 Task: Open Card Lecture Review in Board Product Market Analysis to Workspace Business Process Automation and add a team member Softage.2@softage.net, a label Red, a checklist Linguistics, an attachment from your onedrive, a color Red and finally, add a card description 'Research and apply for relevant industry awards' and a comment 'This task requires us to stay focused on the end goal and not get sidetracked by distractions.'. Add a start date 'Jan 02, 1900' with a due date 'Jan 09, 1900'
Action: Mouse moved to (62, 333)
Screenshot: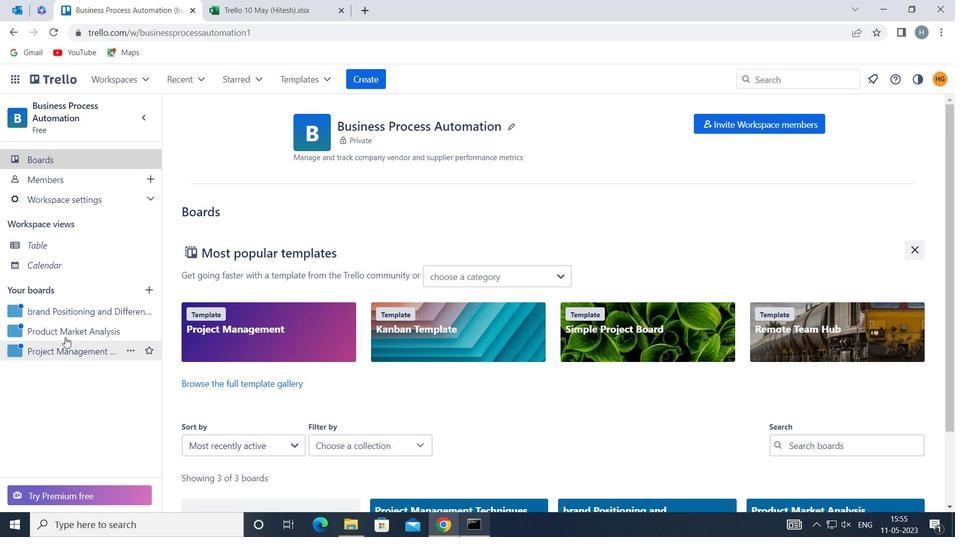 
Action: Mouse pressed left at (62, 333)
Screenshot: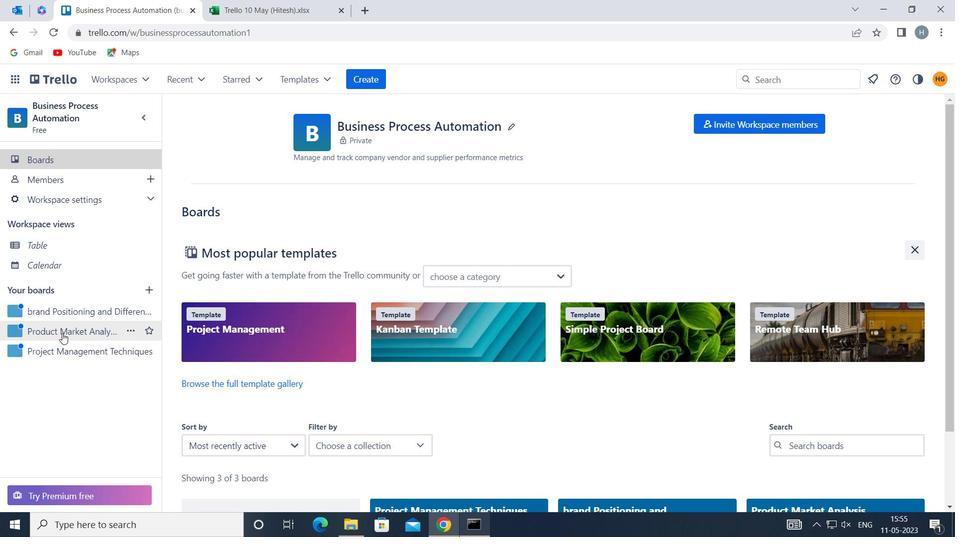 
Action: Mouse moved to (286, 175)
Screenshot: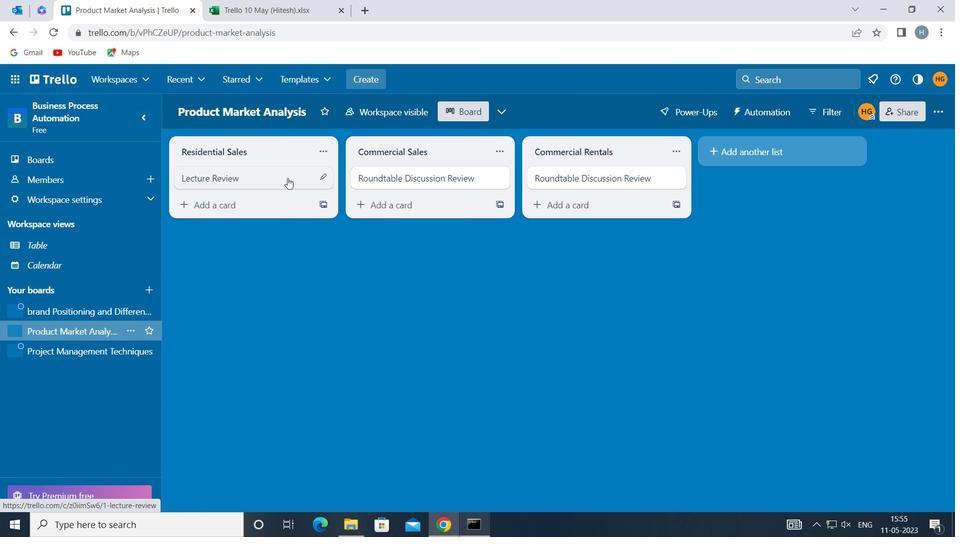 
Action: Mouse pressed left at (286, 175)
Screenshot: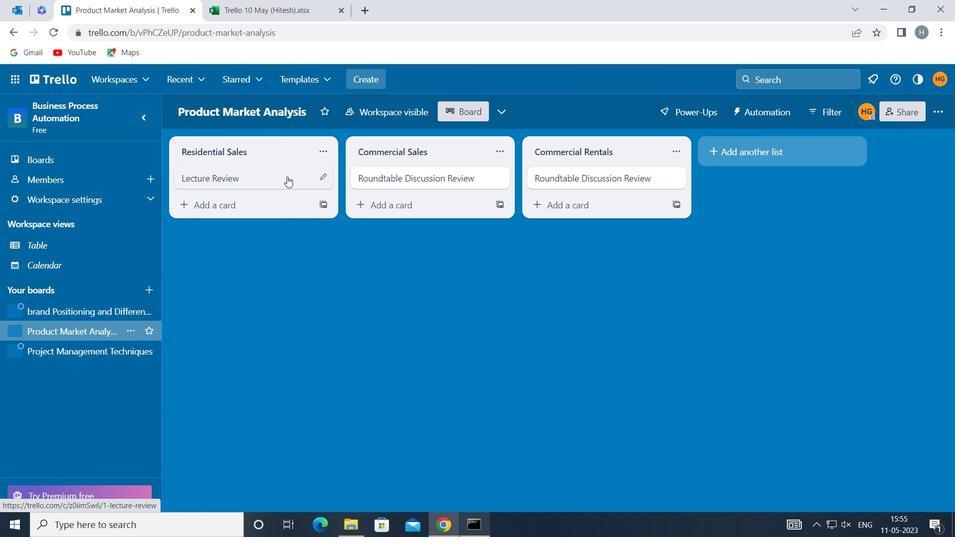 
Action: Mouse moved to (650, 175)
Screenshot: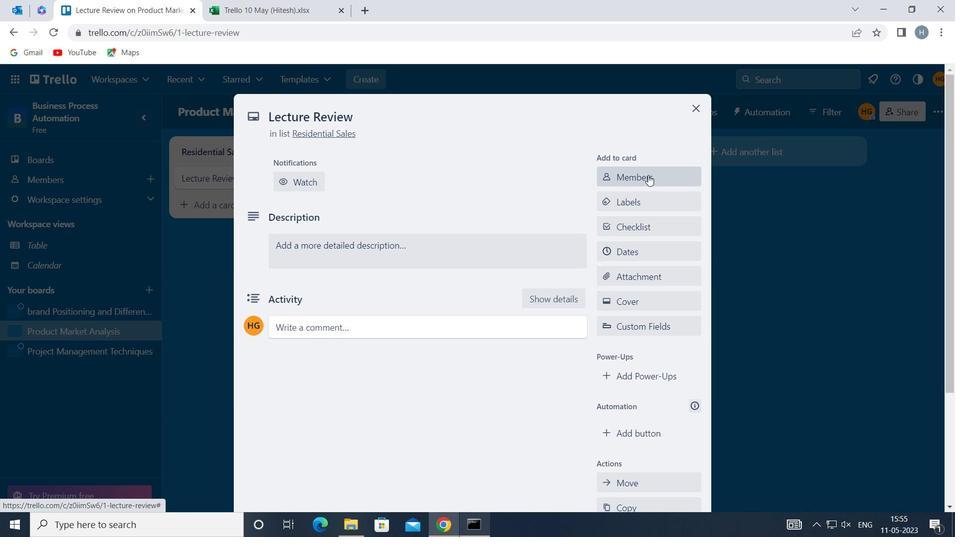 
Action: Mouse pressed left at (650, 175)
Screenshot: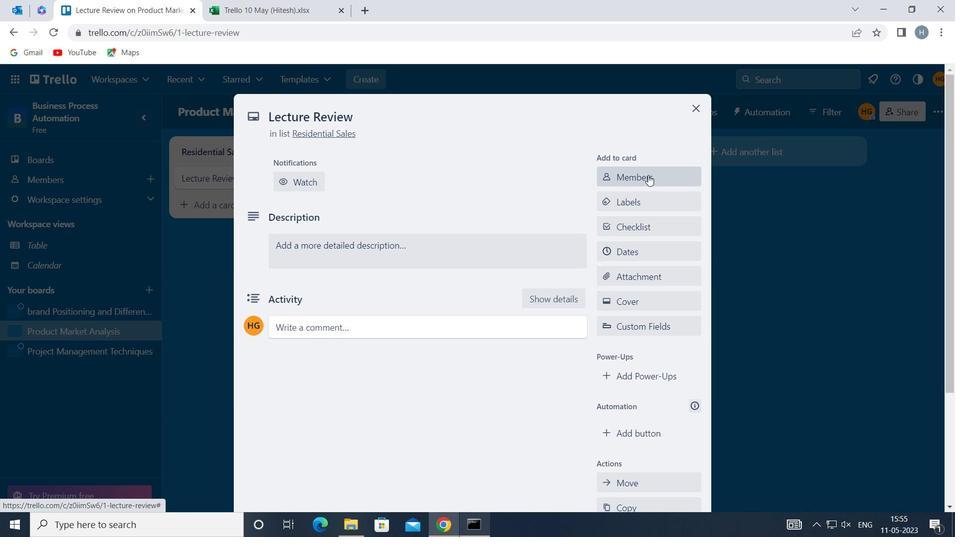 
Action: Mouse moved to (654, 173)
Screenshot: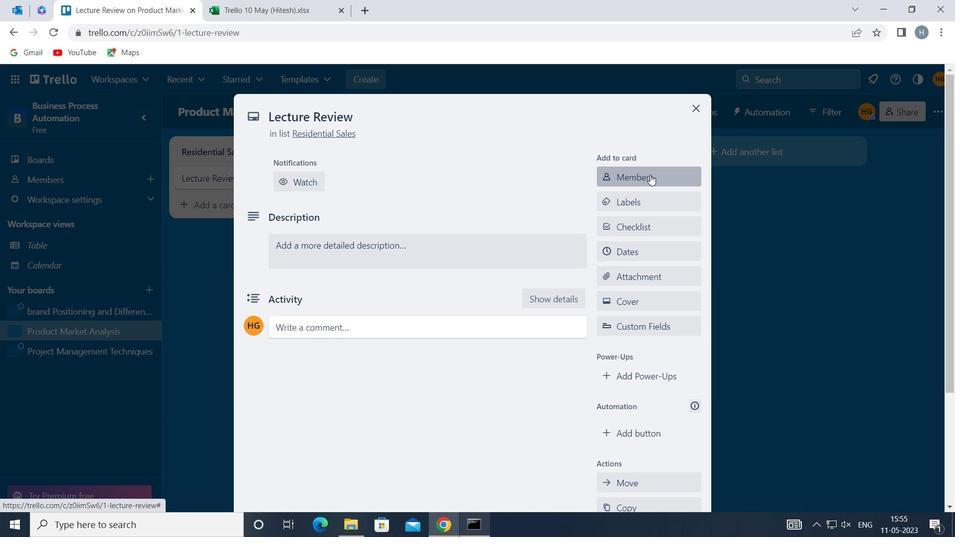
Action: Key pressed softage
Screenshot: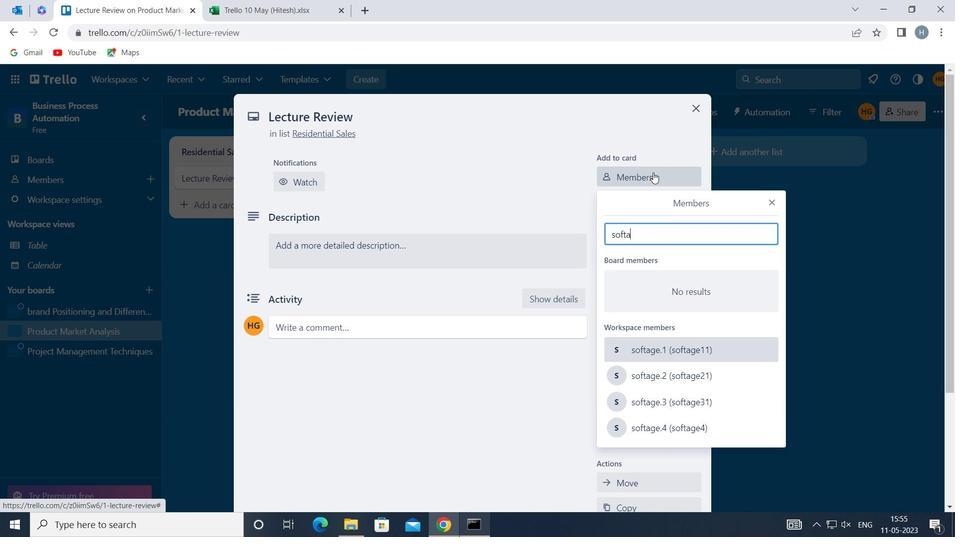 
Action: Mouse moved to (688, 376)
Screenshot: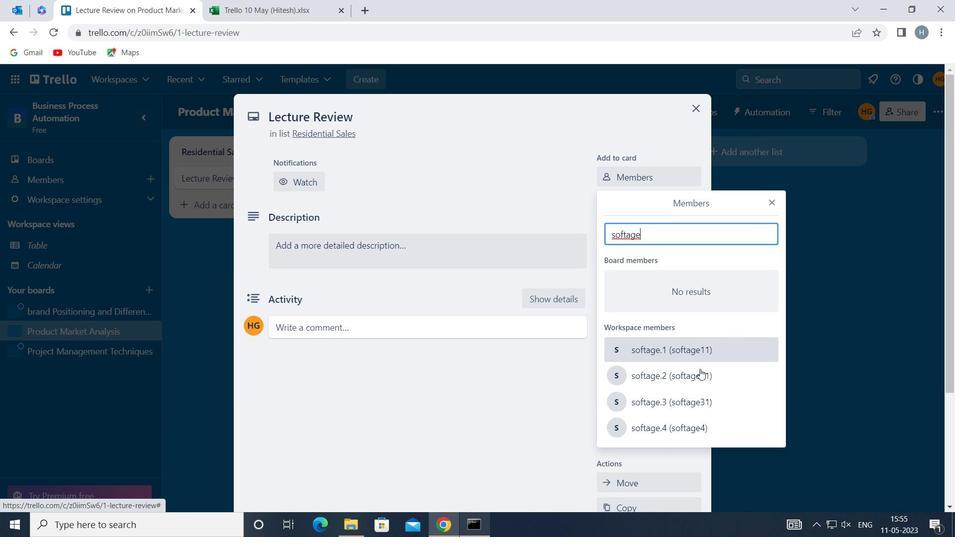
Action: Mouse pressed left at (688, 376)
Screenshot: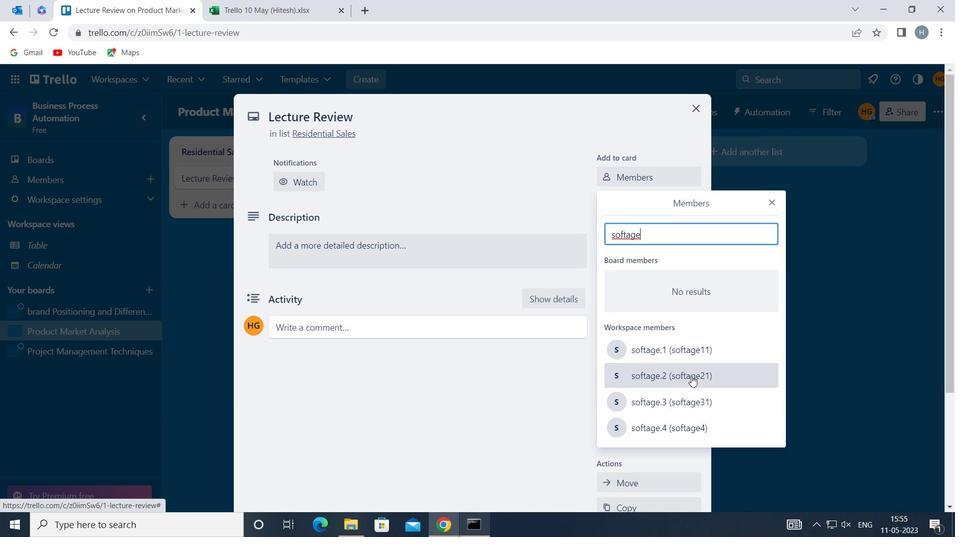 
Action: Mouse moved to (772, 202)
Screenshot: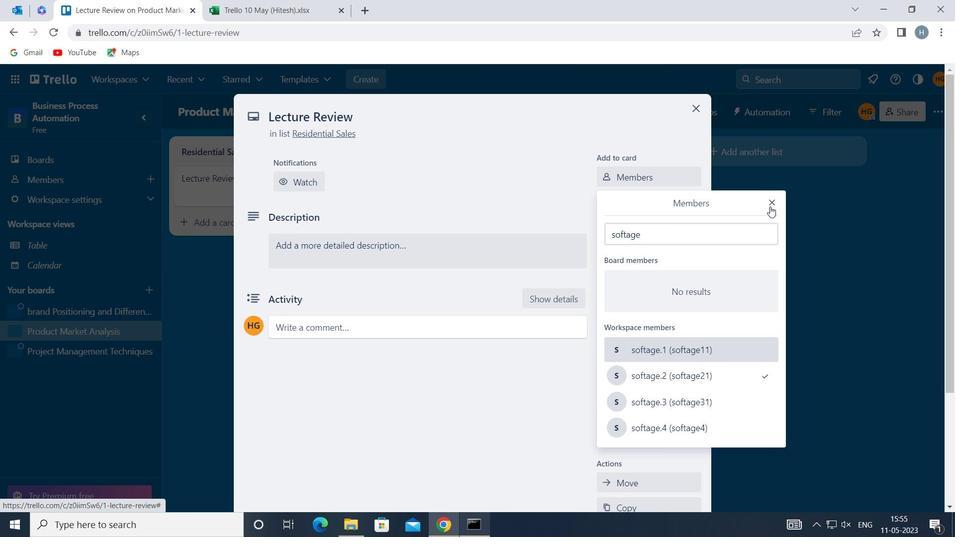
Action: Mouse pressed left at (772, 202)
Screenshot: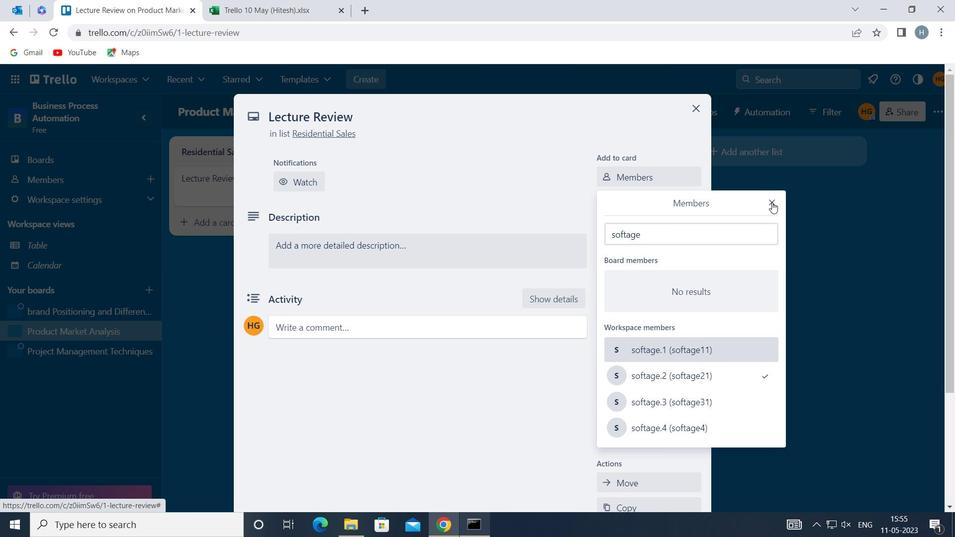 
Action: Mouse moved to (656, 248)
Screenshot: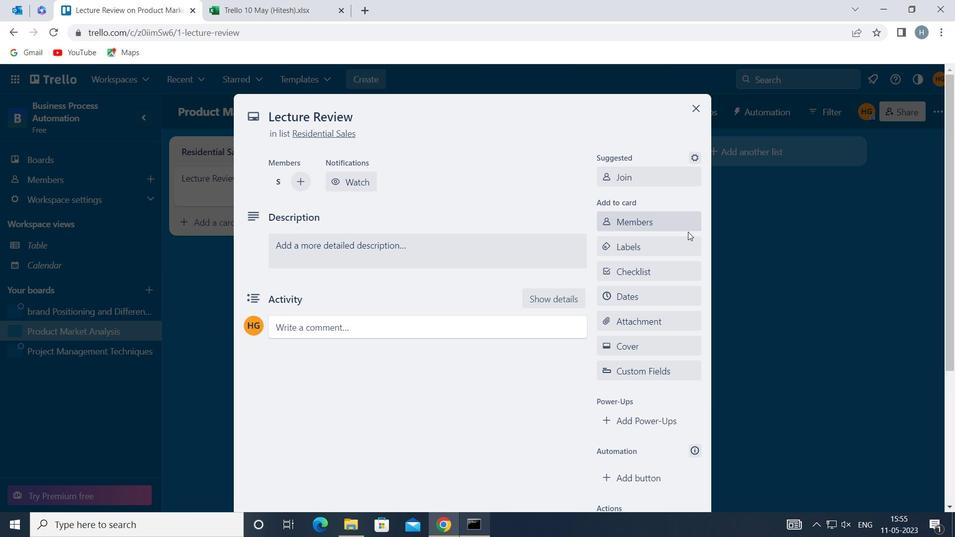 
Action: Mouse pressed left at (656, 248)
Screenshot: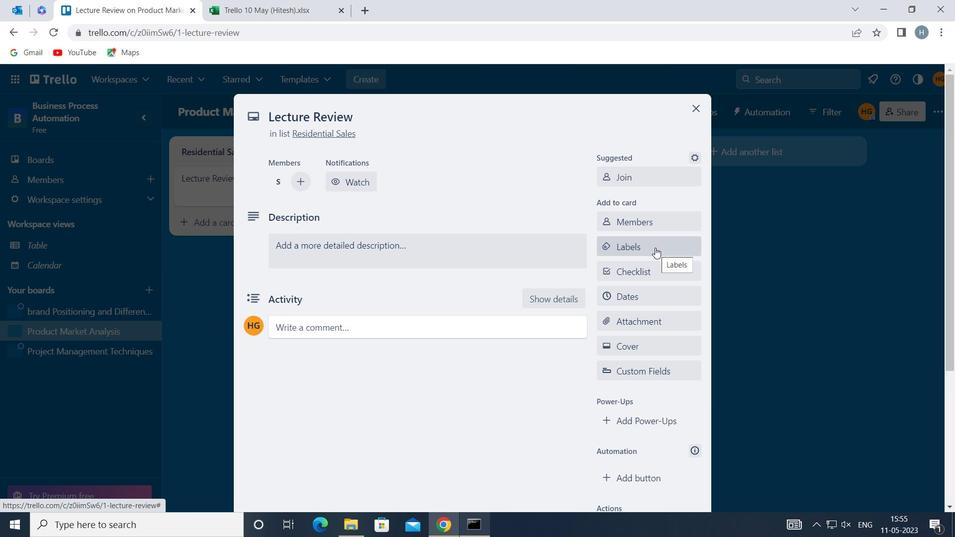 
Action: Mouse pressed left at (656, 248)
Screenshot: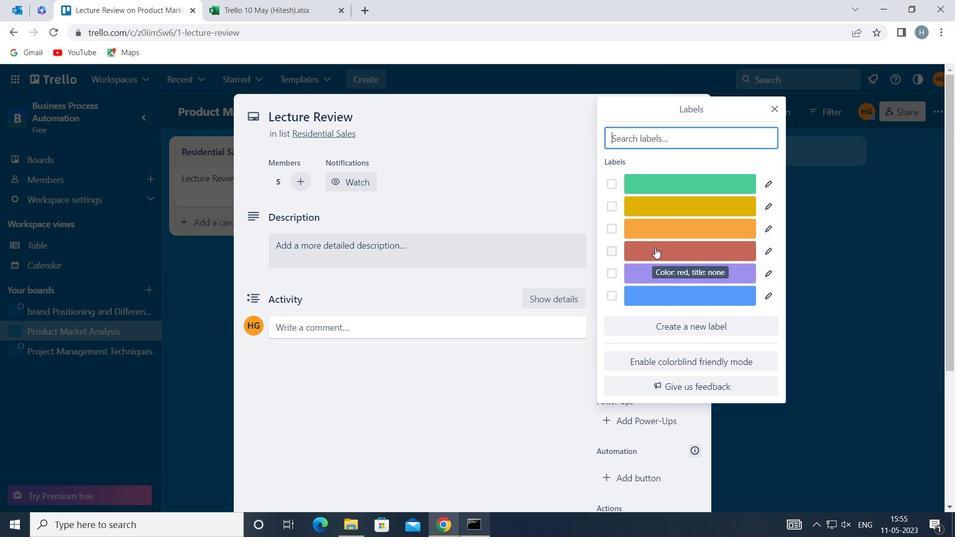 
Action: Mouse moved to (775, 107)
Screenshot: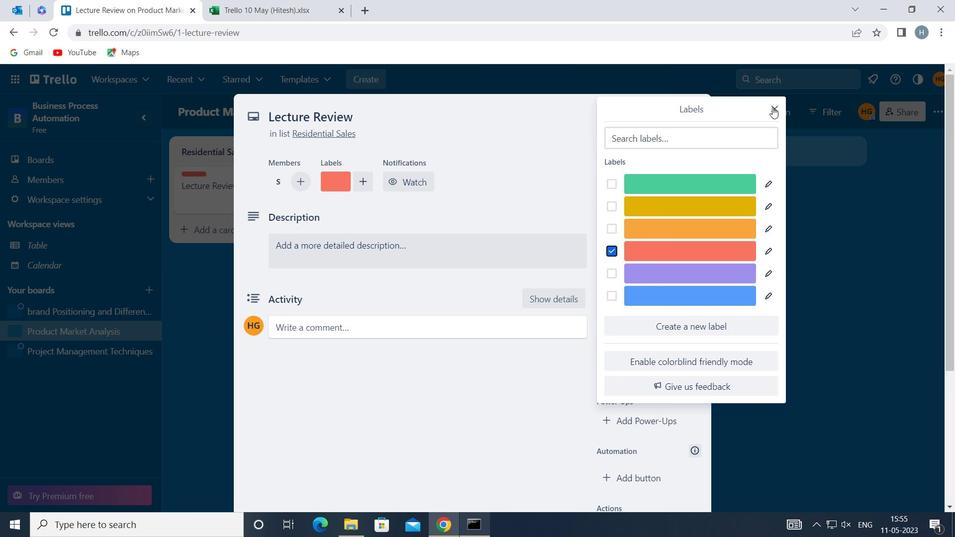 
Action: Mouse pressed left at (775, 107)
Screenshot: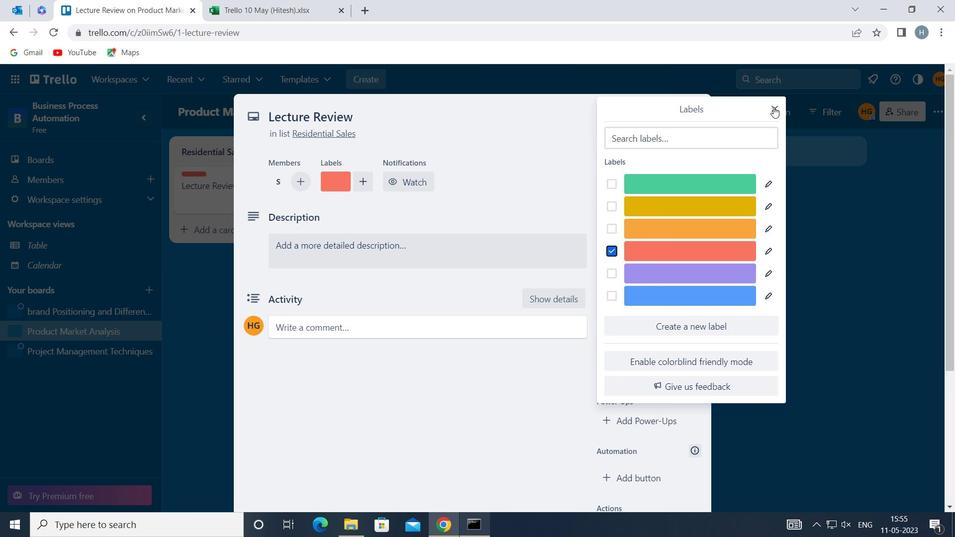 
Action: Mouse moved to (656, 271)
Screenshot: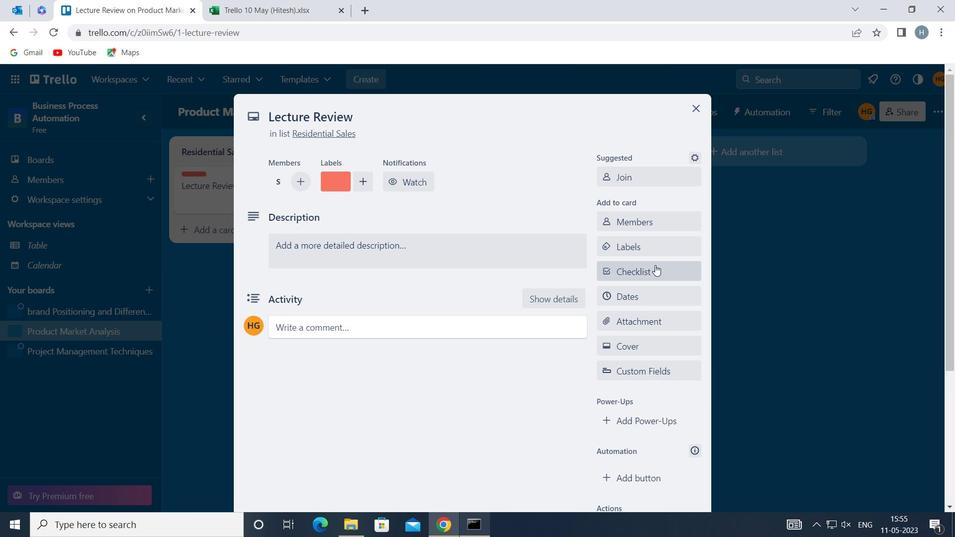 
Action: Mouse pressed left at (656, 271)
Screenshot: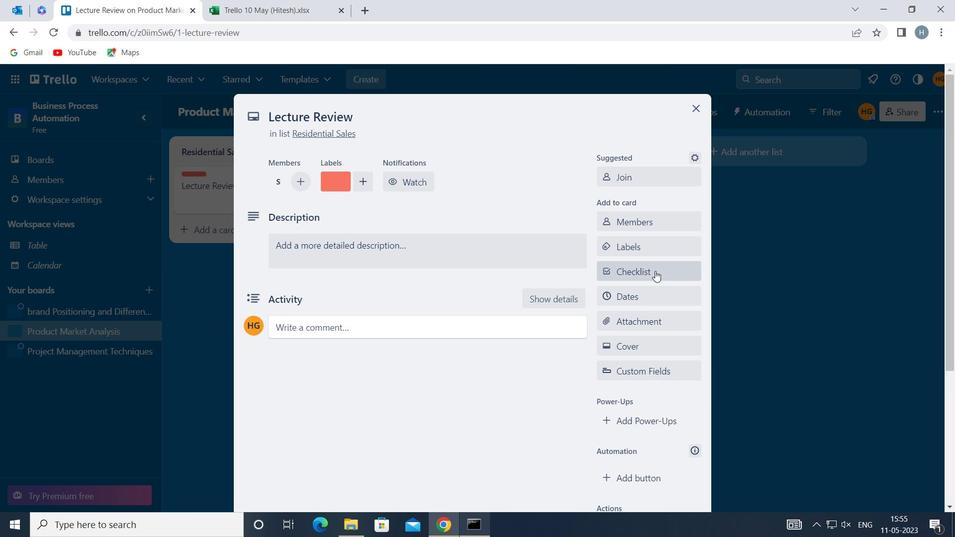 
Action: Mouse moved to (654, 267)
Screenshot: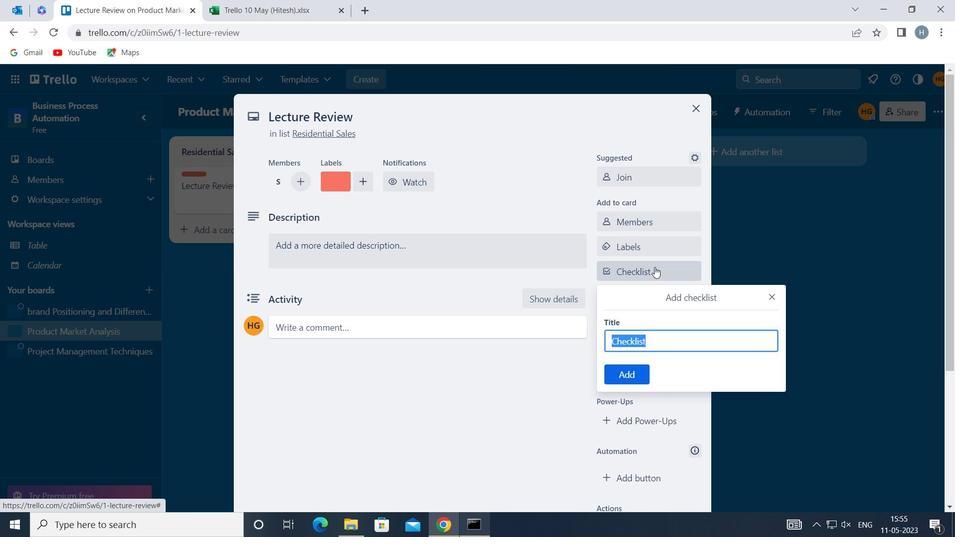 
Action: Key pressed <Key.shift><Key.shift>LINGUISTICS
Screenshot: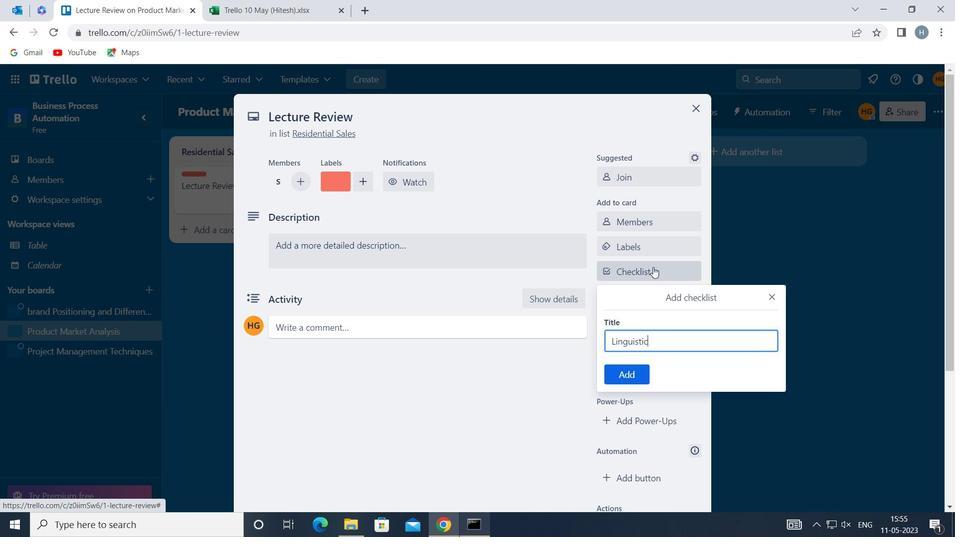
Action: Mouse moved to (621, 373)
Screenshot: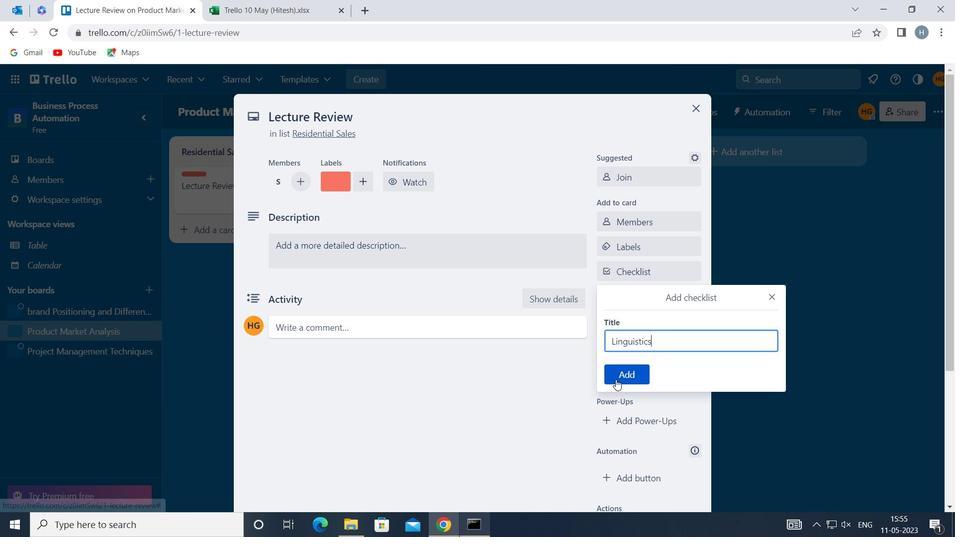 
Action: Mouse pressed left at (621, 373)
Screenshot: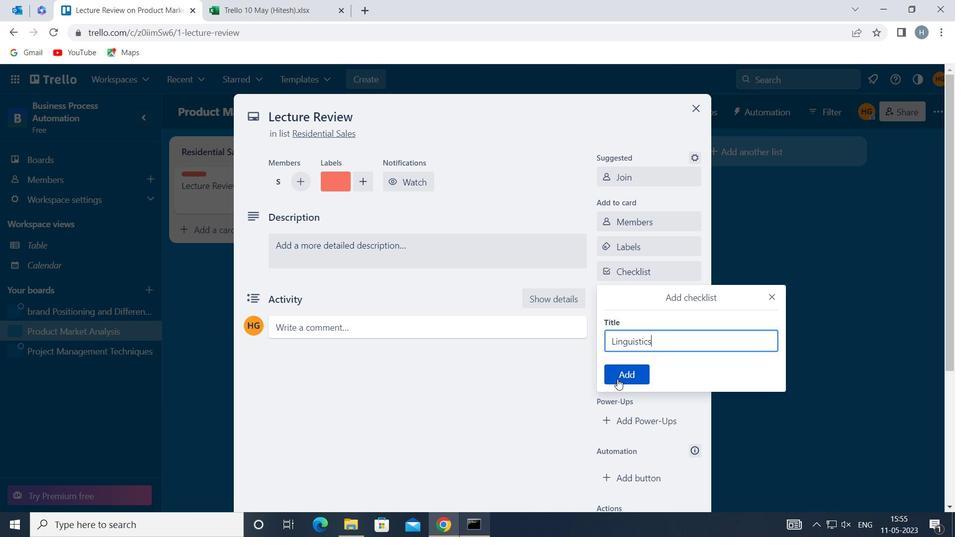
Action: Mouse moved to (657, 316)
Screenshot: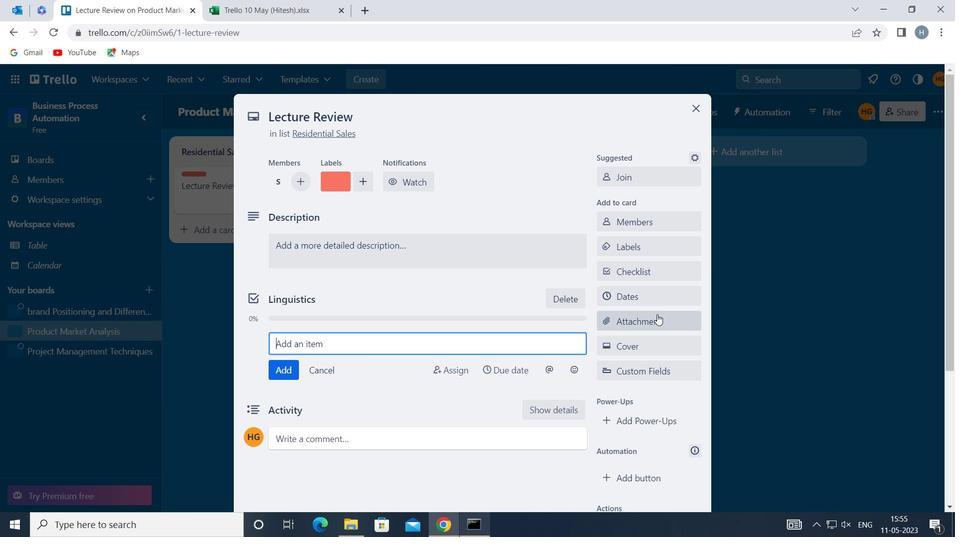 
Action: Mouse pressed left at (657, 316)
Screenshot: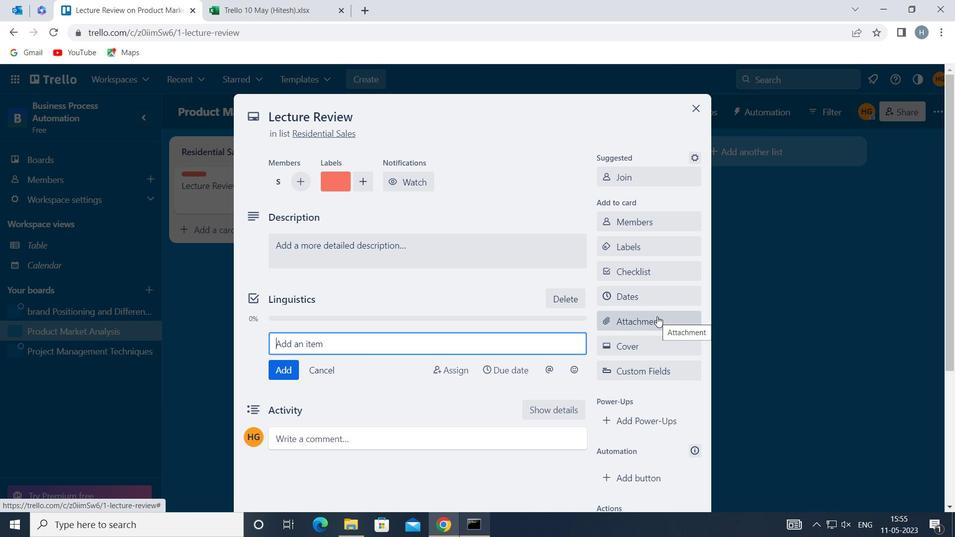 
Action: Mouse moved to (666, 228)
Screenshot: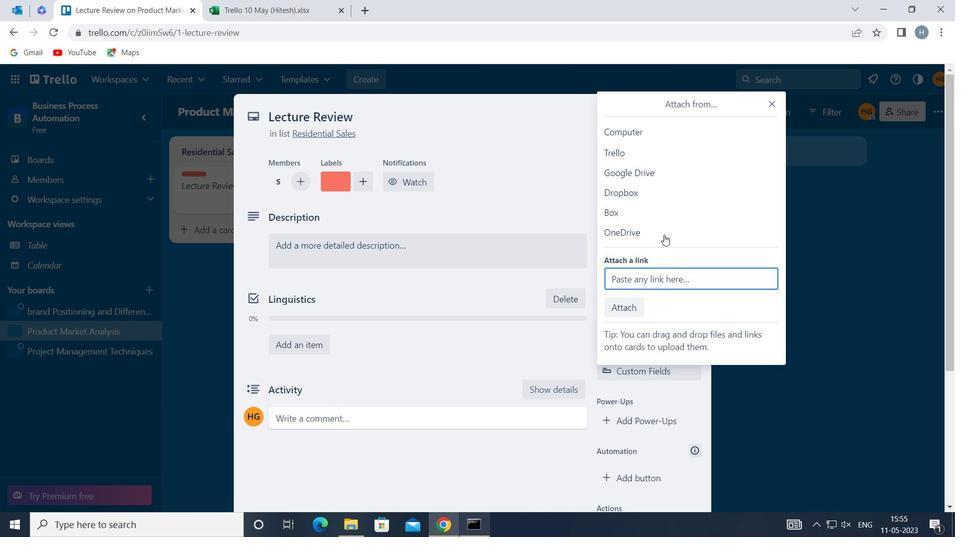 
Action: Mouse pressed left at (666, 228)
Screenshot: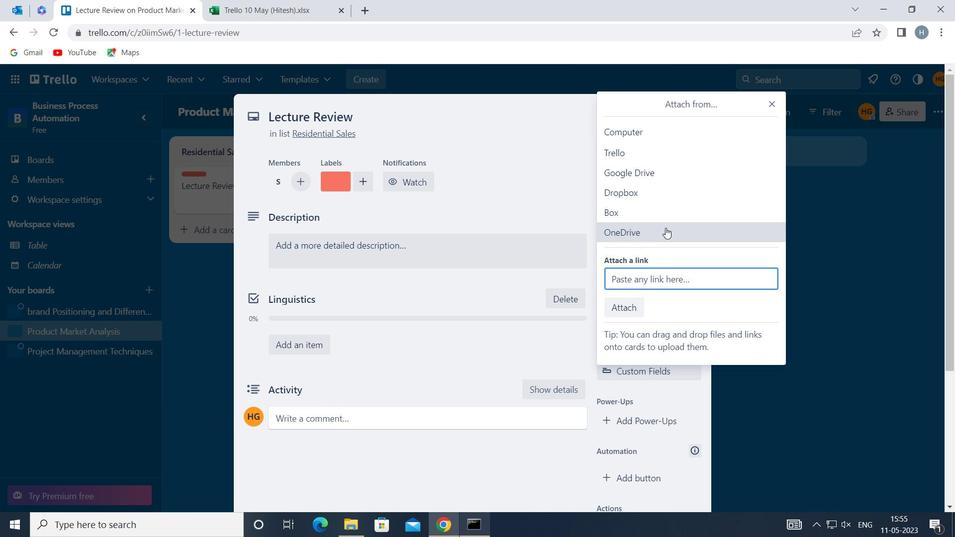 
Action: Mouse moved to (418, 167)
Screenshot: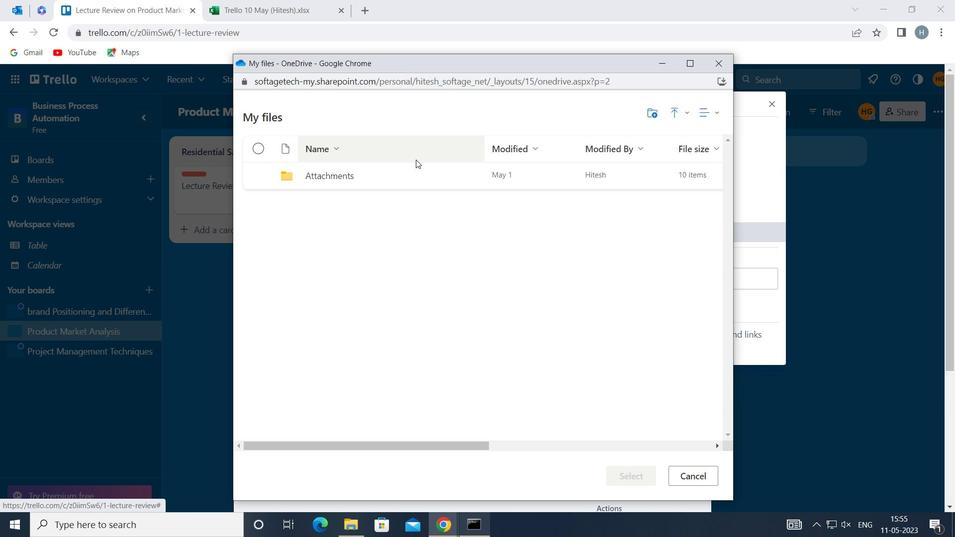 
Action: Mouse pressed left at (418, 167)
Screenshot: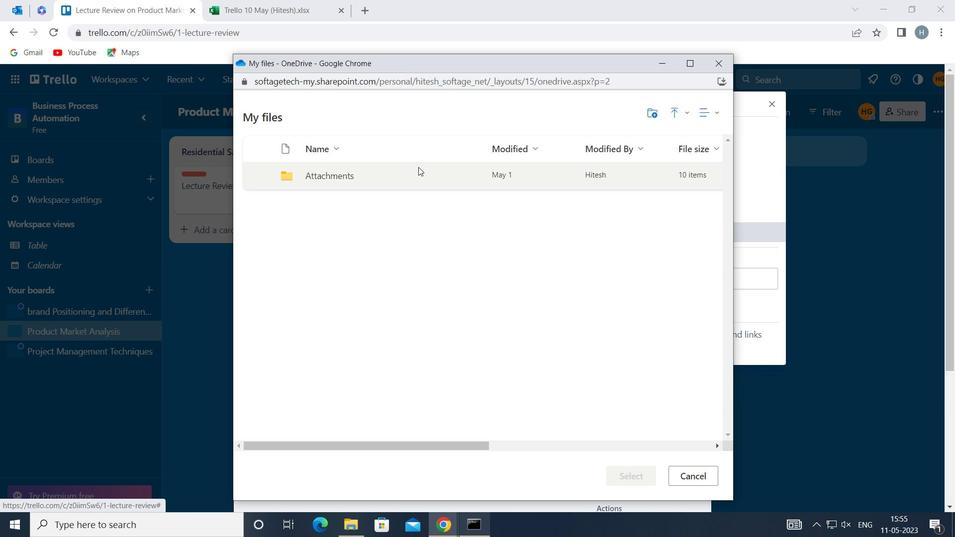 
Action: Mouse pressed left at (418, 167)
Screenshot: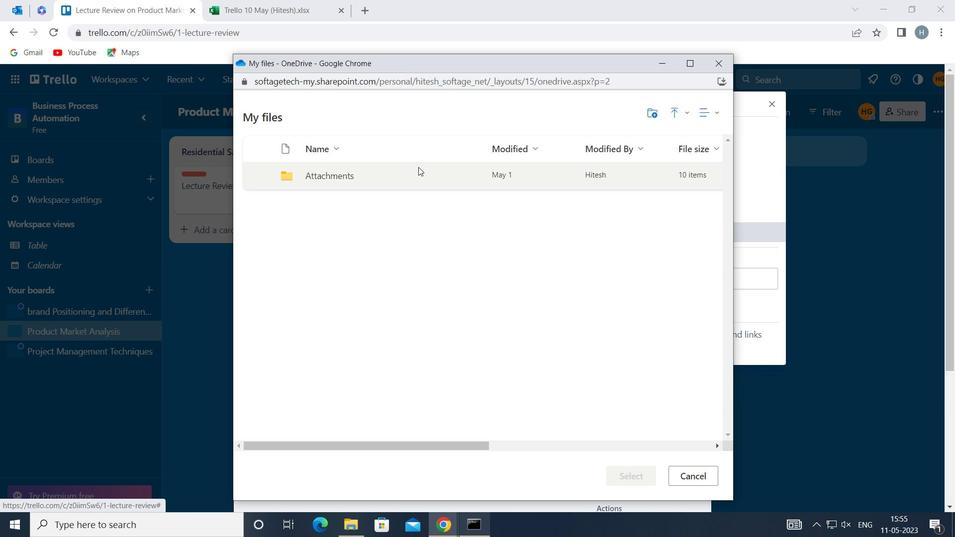 
Action: Mouse moved to (541, 202)
Screenshot: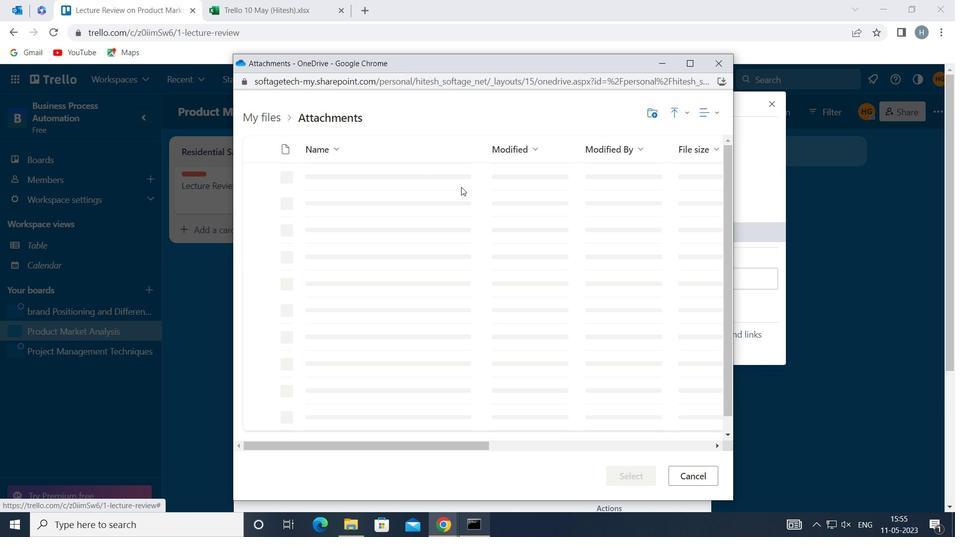 
Action: Mouse pressed left at (541, 202)
Screenshot: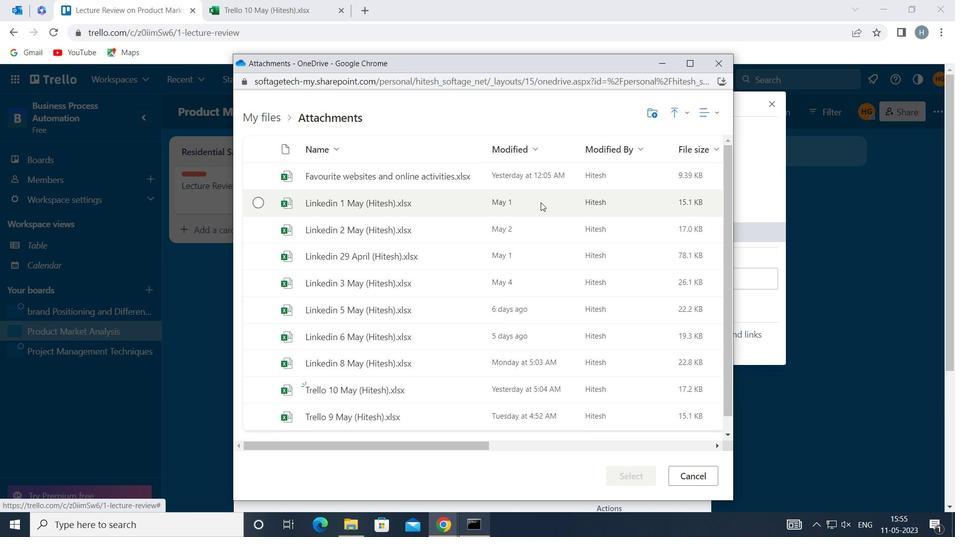 
Action: Mouse moved to (639, 476)
Screenshot: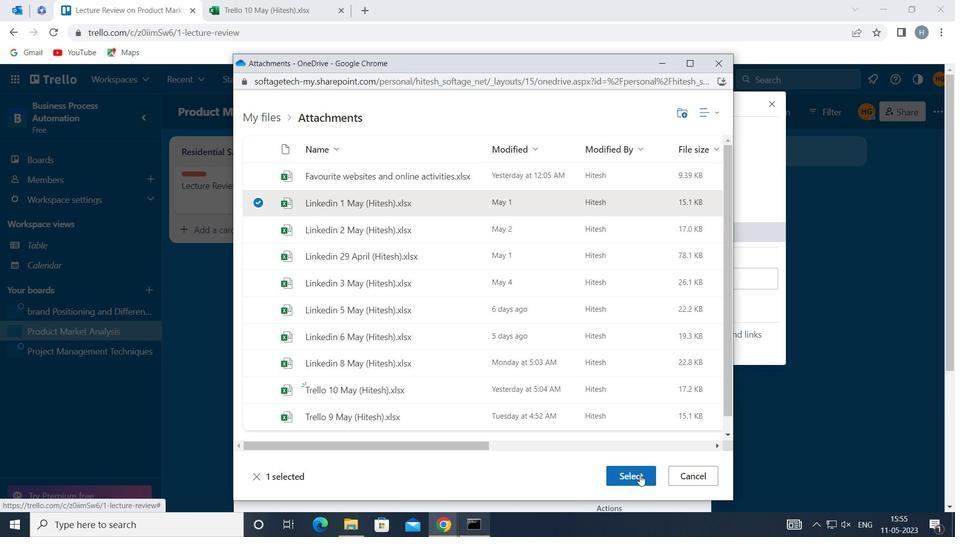 
Action: Mouse pressed left at (639, 476)
Screenshot: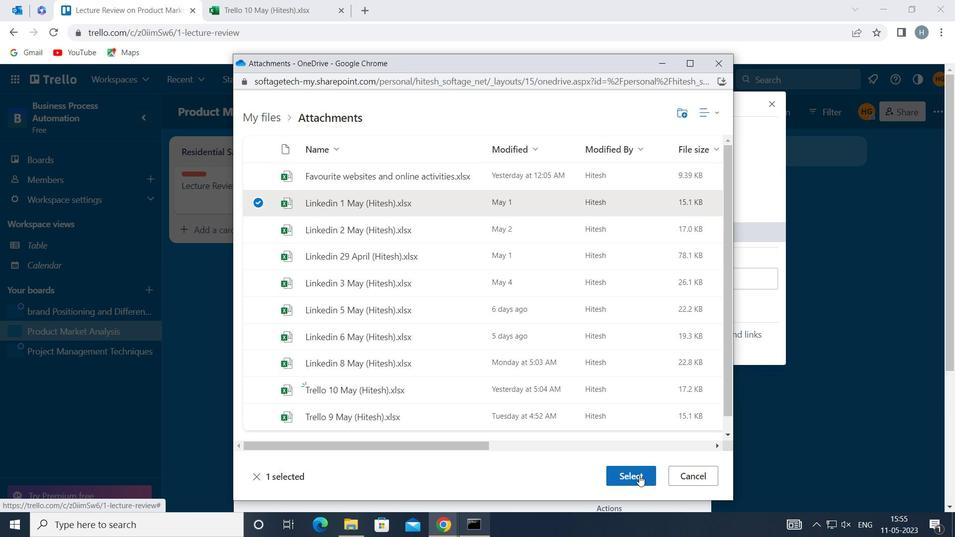 
Action: Mouse moved to (652, 343)
Screenshot: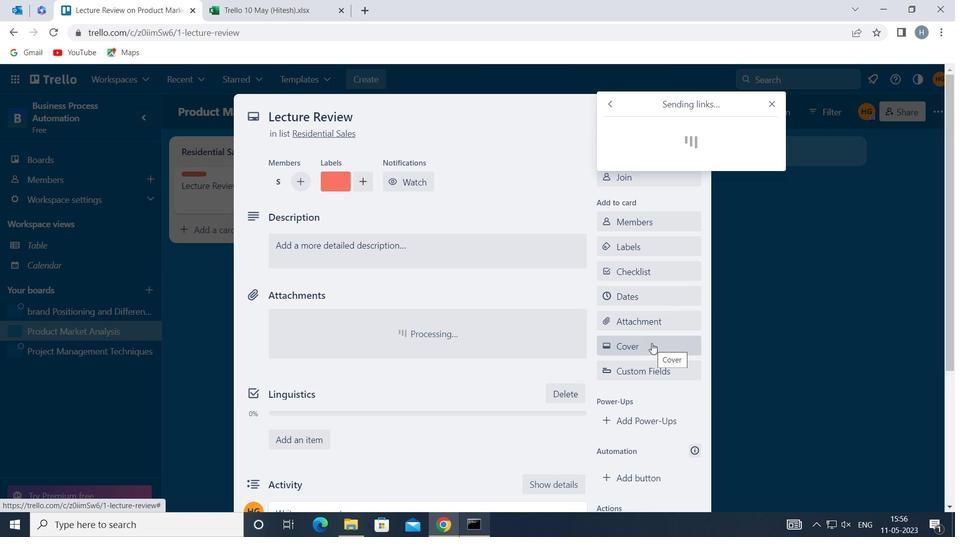
Action: Mouse pressed left at (652, 343)
Screenshot: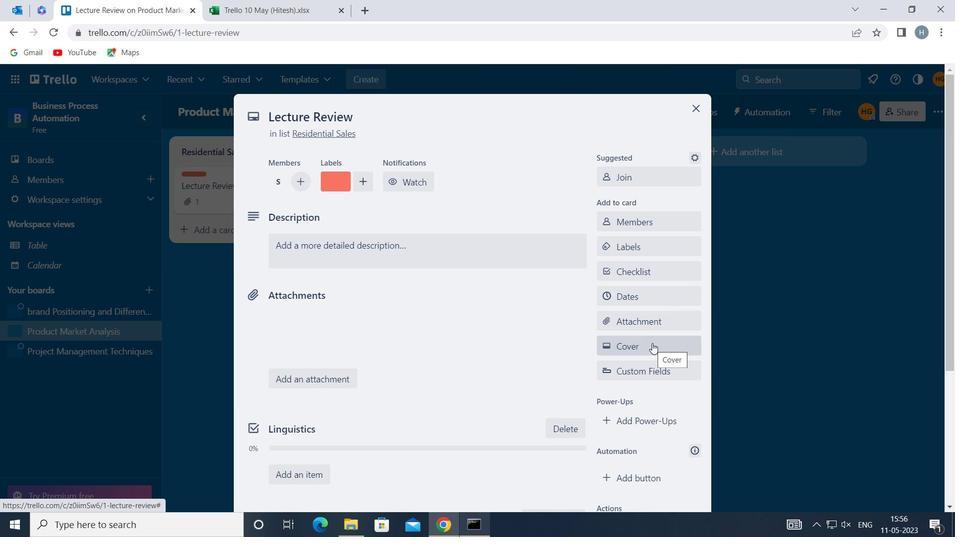 
Action: Mouse moved to (729, 262)
Screenshot: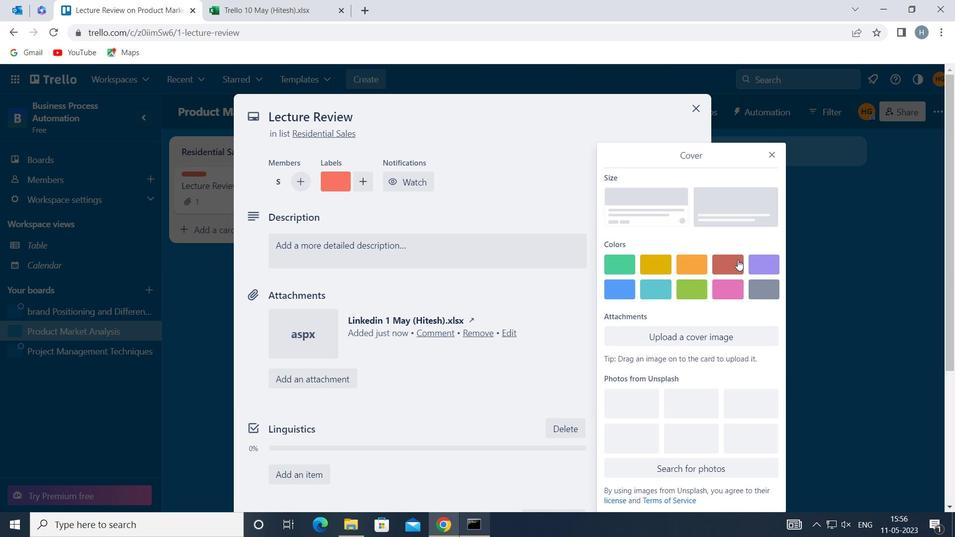 
Action: Mouse pressed left at (729, 262)
Screenshot: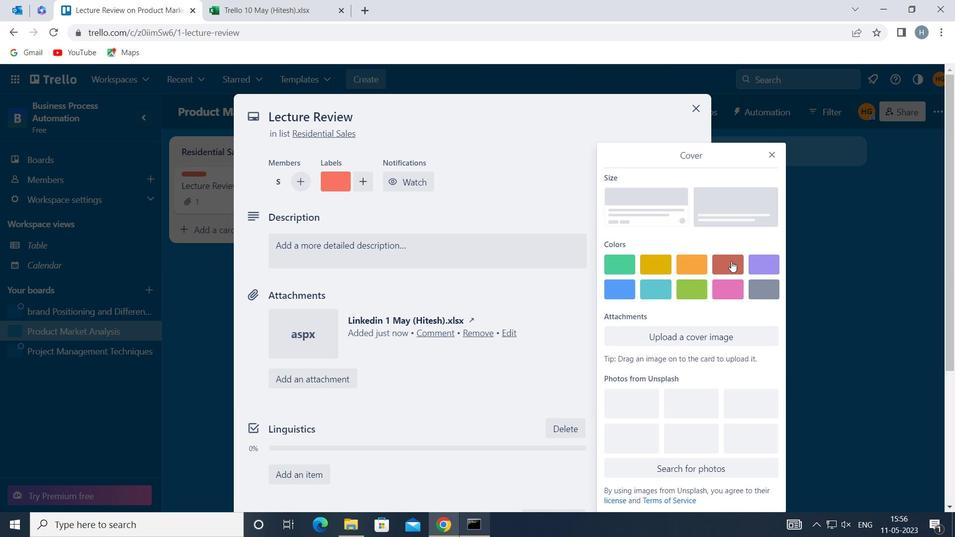 
Action: Mouse moved to (772, 128)
Screenshot: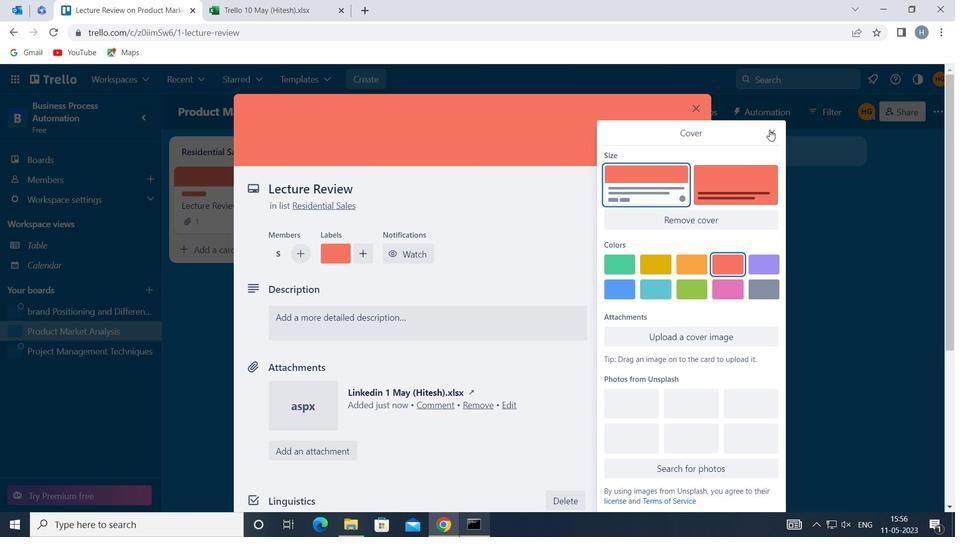 
Action: Mouse pressed left at (772, 128)
Screenshot: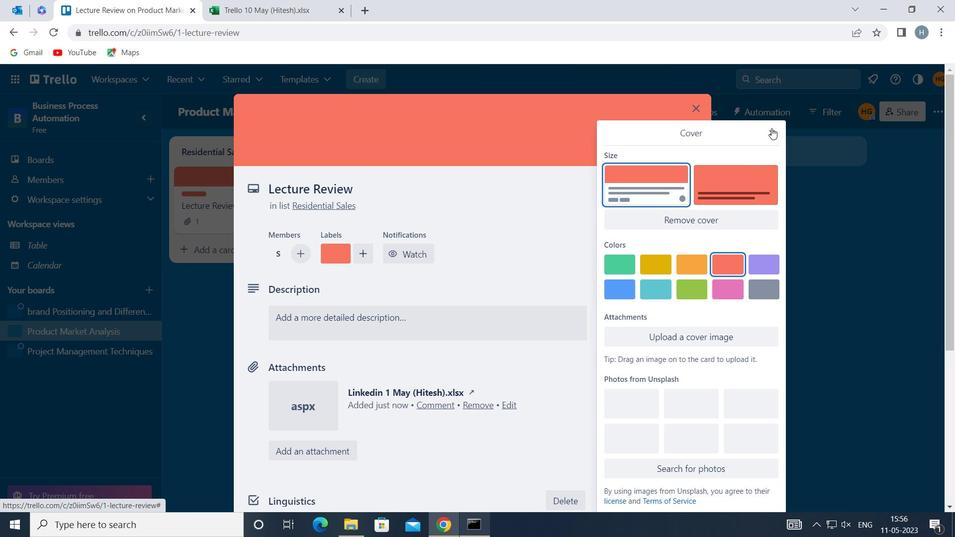 
Action: Mouse moved to (471, 320)
Screenshot: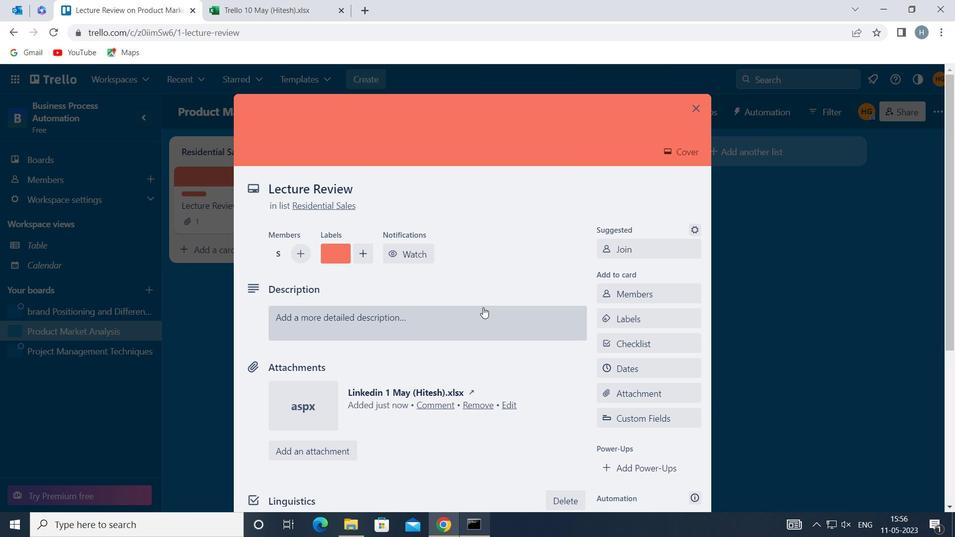 
Action: Mouse pressed left at (471, 320)
Screenshot: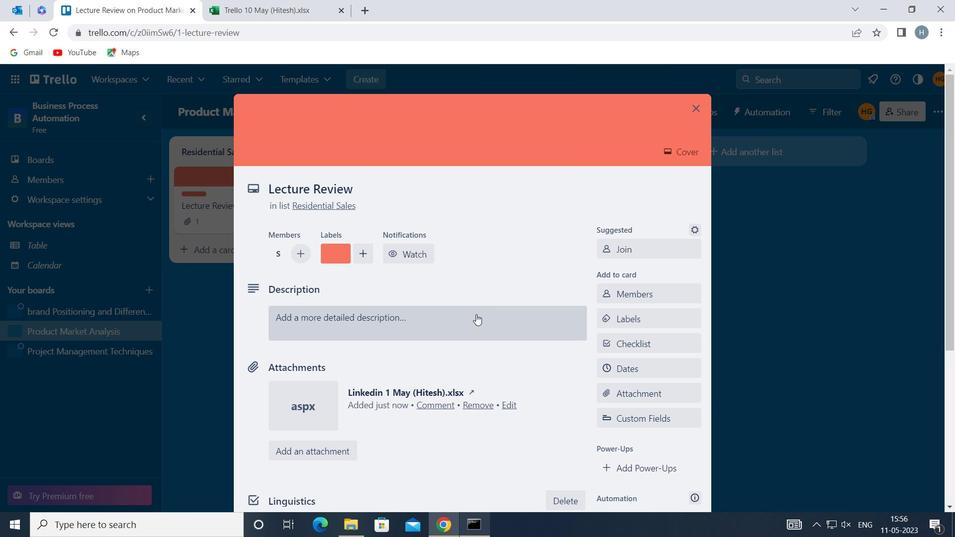 
Action: Mouse moved to (426, 360)
Screenshot: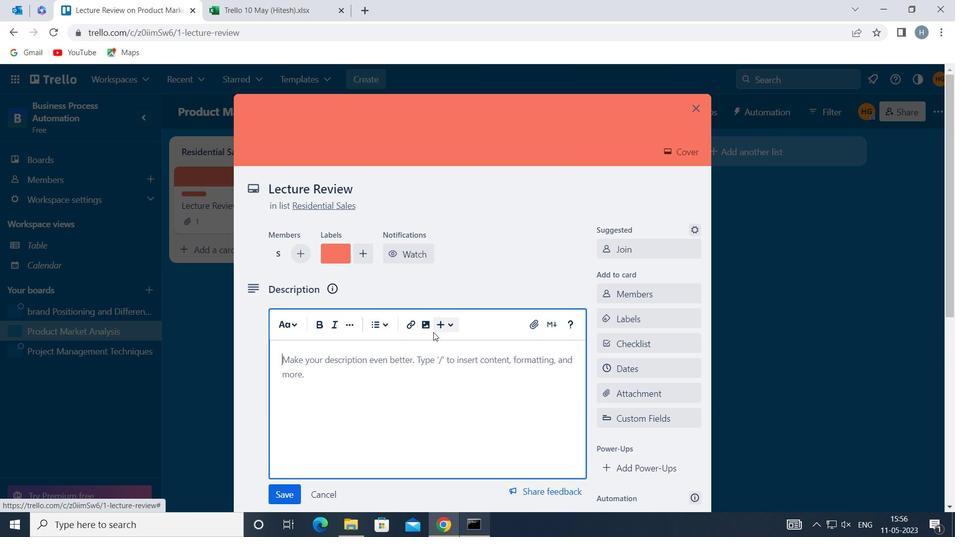 
Action: Mouse pressed left at (426, 360)
Screenshot: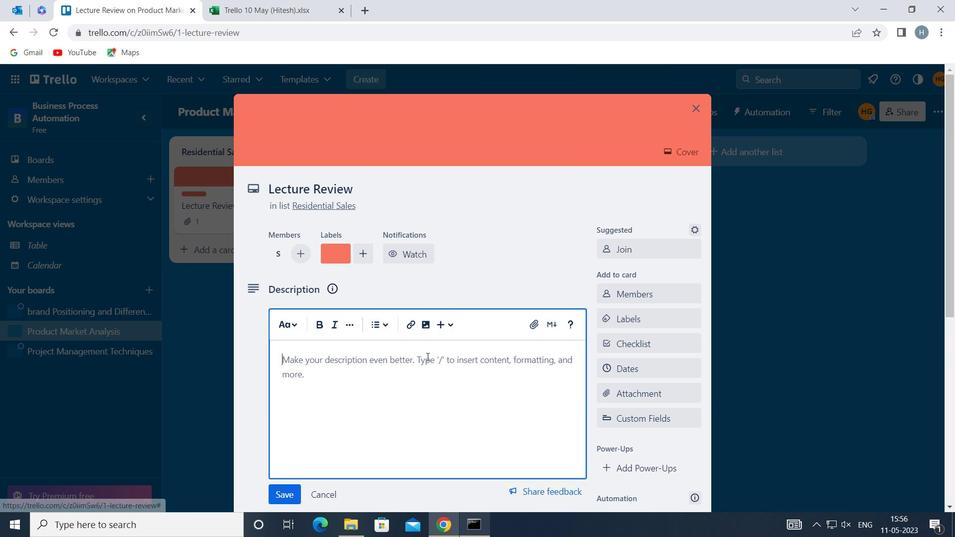 
Action: Mouse moved to (426, 360)
Screenshot: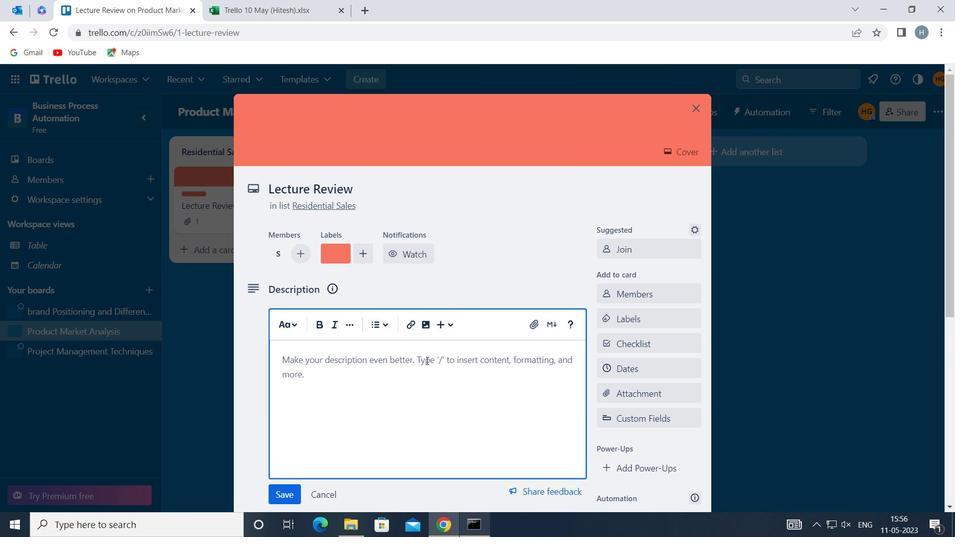 
Action: Key pressed <Key.shift>RESEARCH<Key.space>A
Screenshot: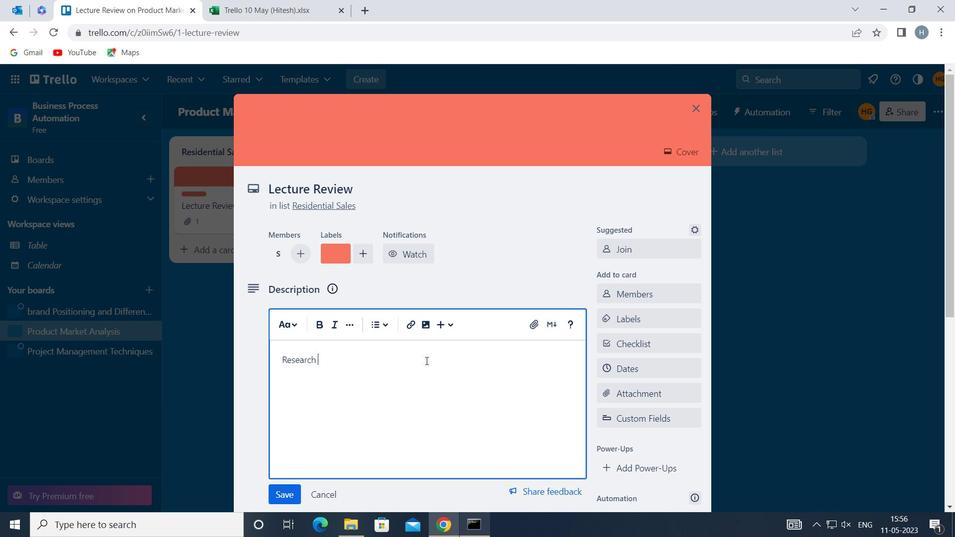 
Action: Mouse moved to (425, 361)
Screenshot: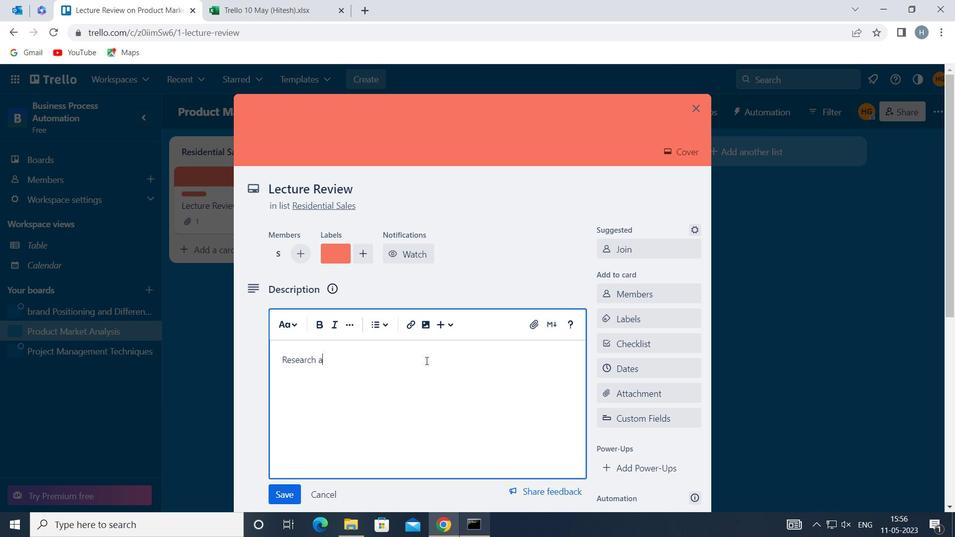 
Action: Key pressed ND<Key.space>APPLY<Key.space>FOR<Key.space>RELEVANT<Key.space>INDUSTRIES<Key.backspace><Key.backspace><Key.backspace>
Screenshot: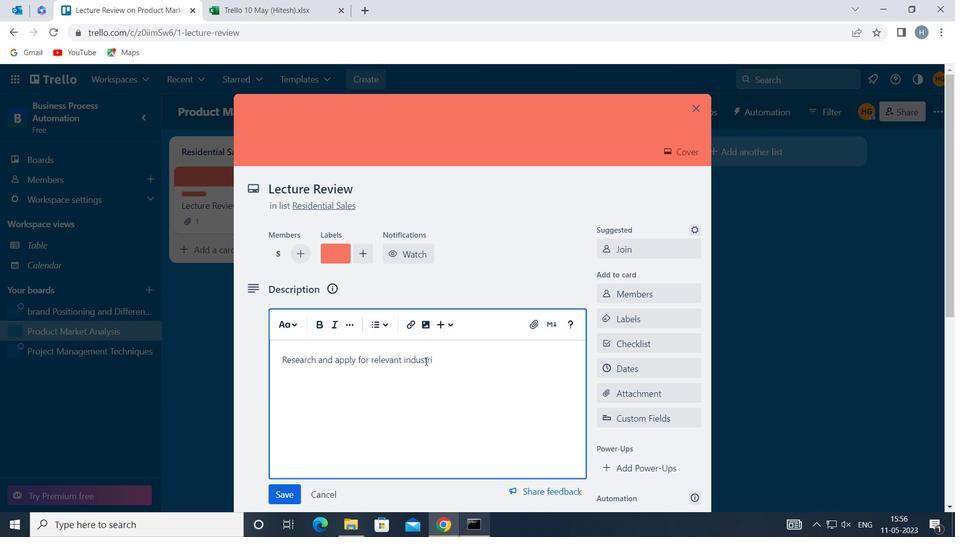 
Action: Mouse moved to (727, 456)
Screenshot: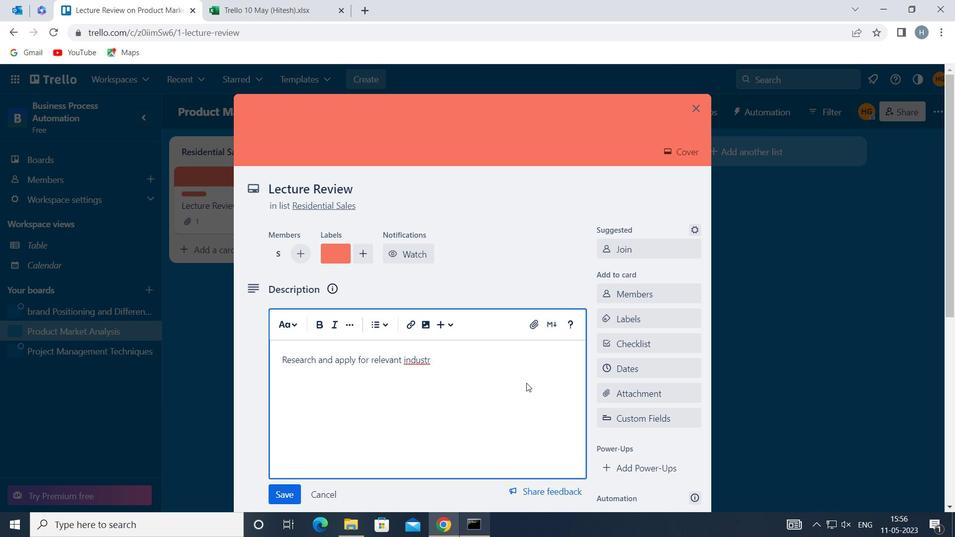 
Action: Key pressed Y<Key.space>AWARDS
Screenshot: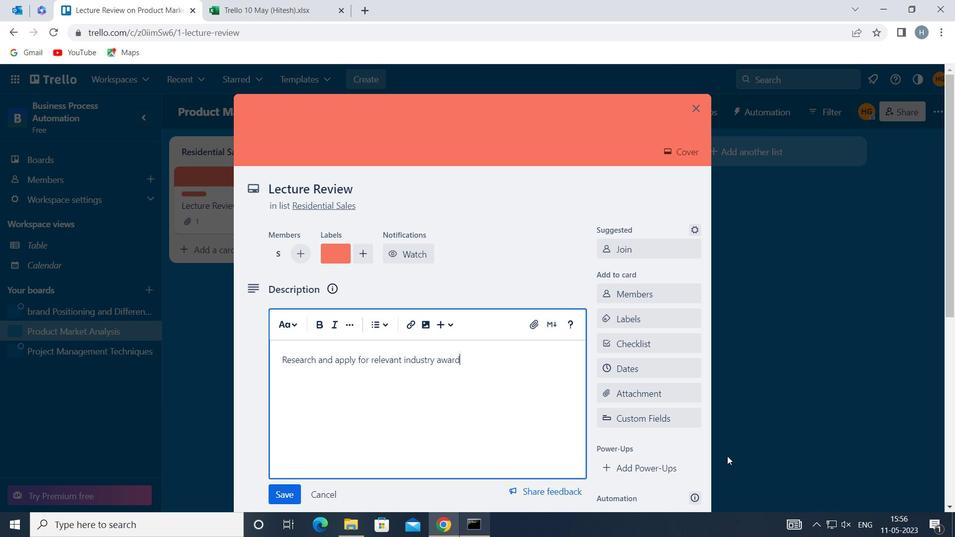 
Action: Mouse moved to (287, 487)
Screenshot: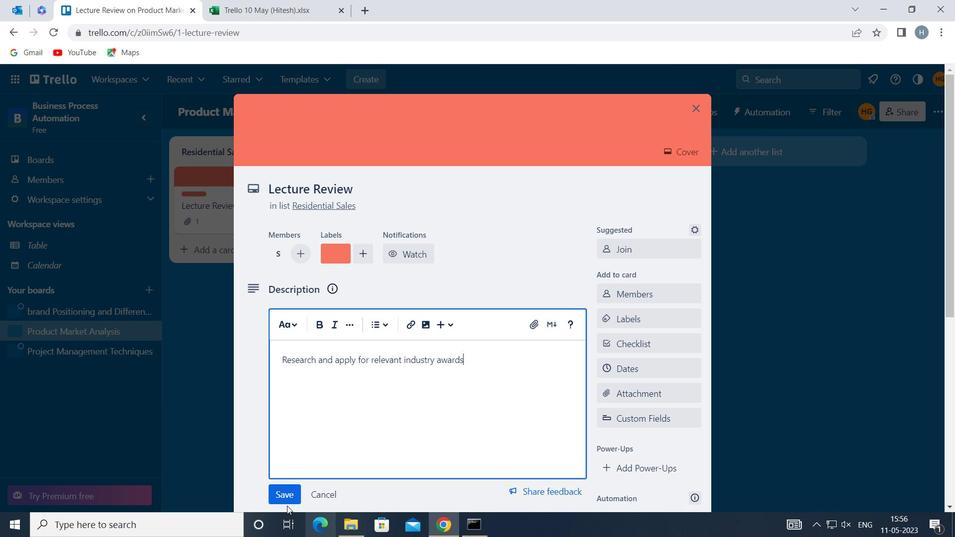 
Action: Mouse pressed left at (287, 487)
Screenshot: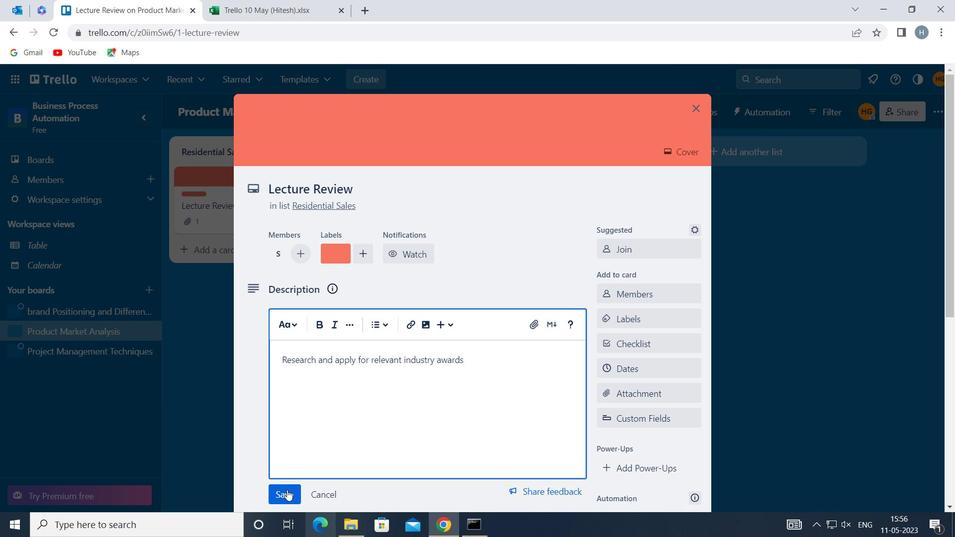 
Action: Mouse moved to (393, 399)
Screenshot: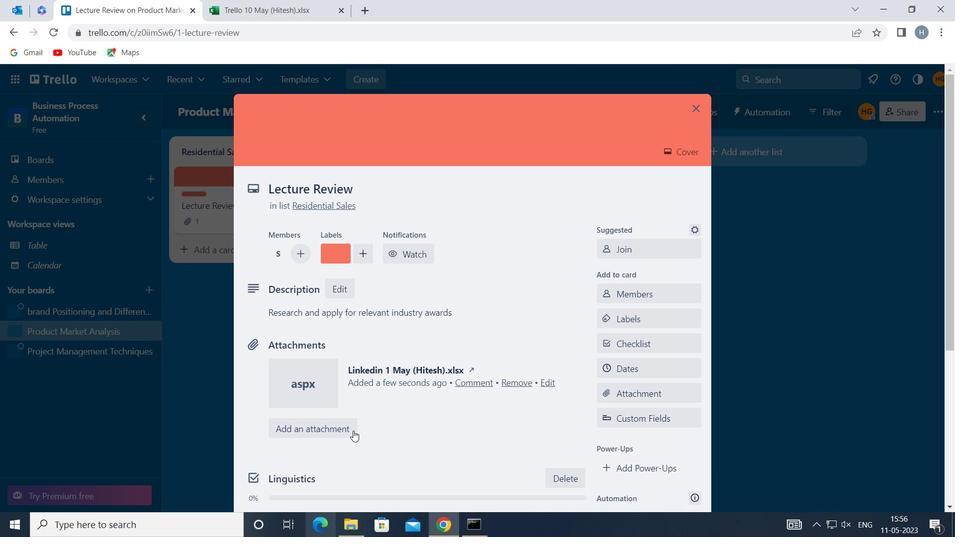 
Action: Mouse scrolled (393, 399) with delta (0, 0)
Screenshot: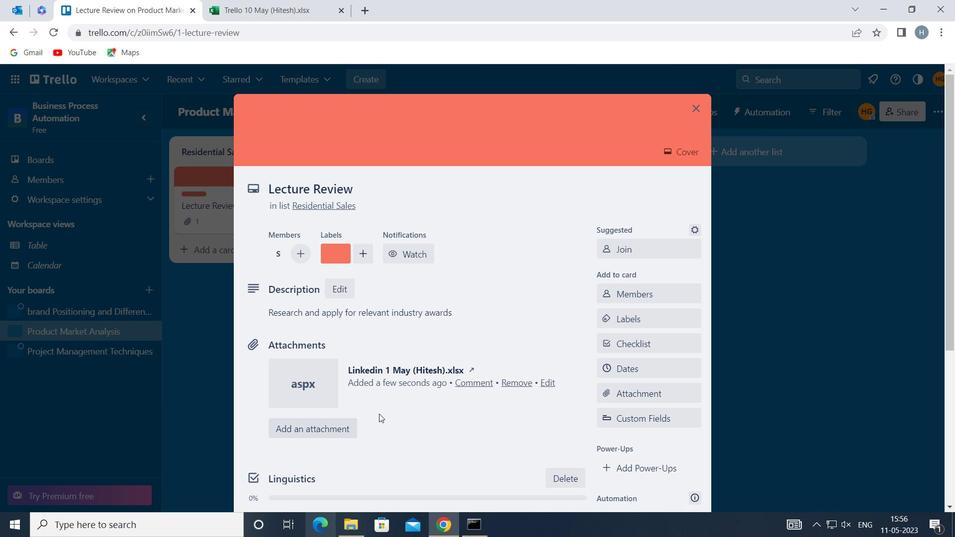 
Action: Mouse moved to (393, 399)
Screenshot: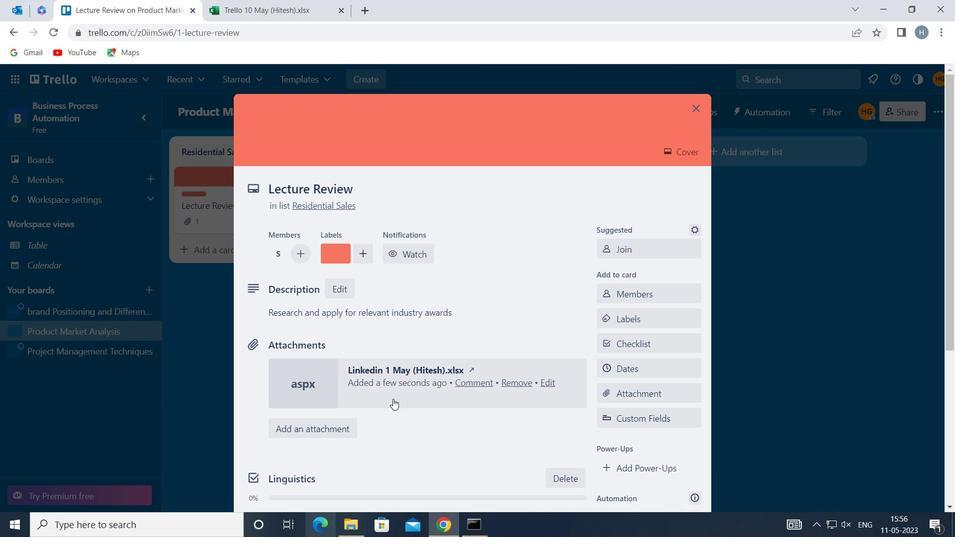 
Action: Mouse scrolled (393, 399) with delta (0, 0)
Screenshot: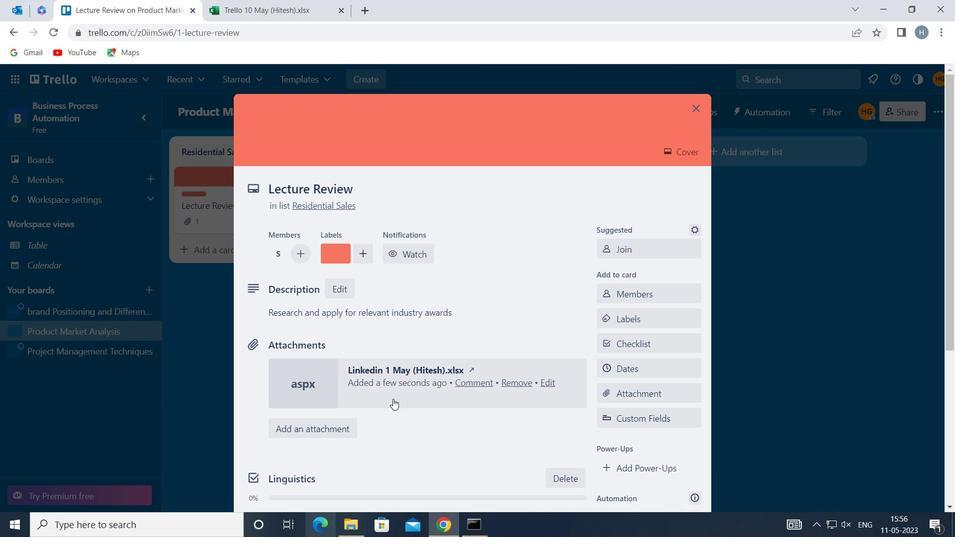 
Action: Mouse moved to (421, 384)
Screenshot: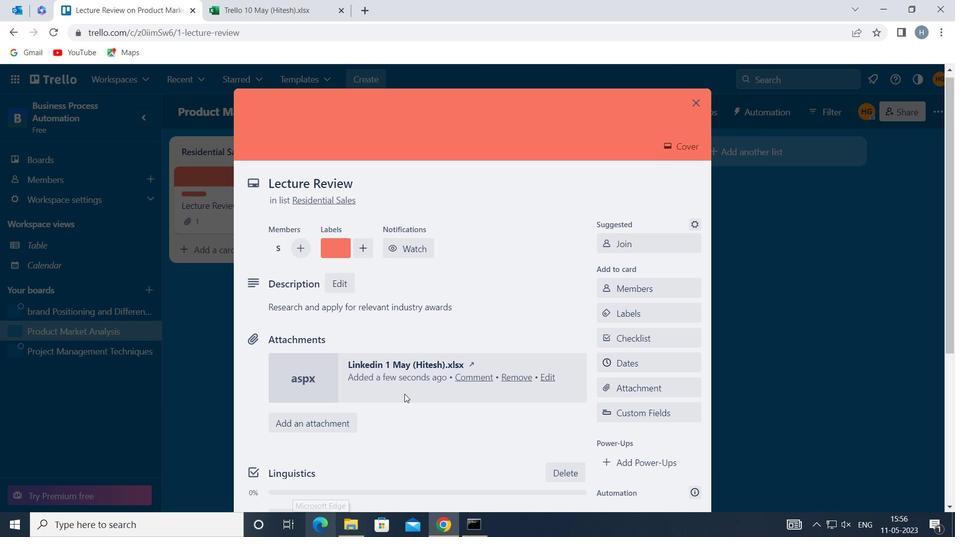 
Action: Mouse scrolled (421, 383) with delta (0, 0)
Screenshot: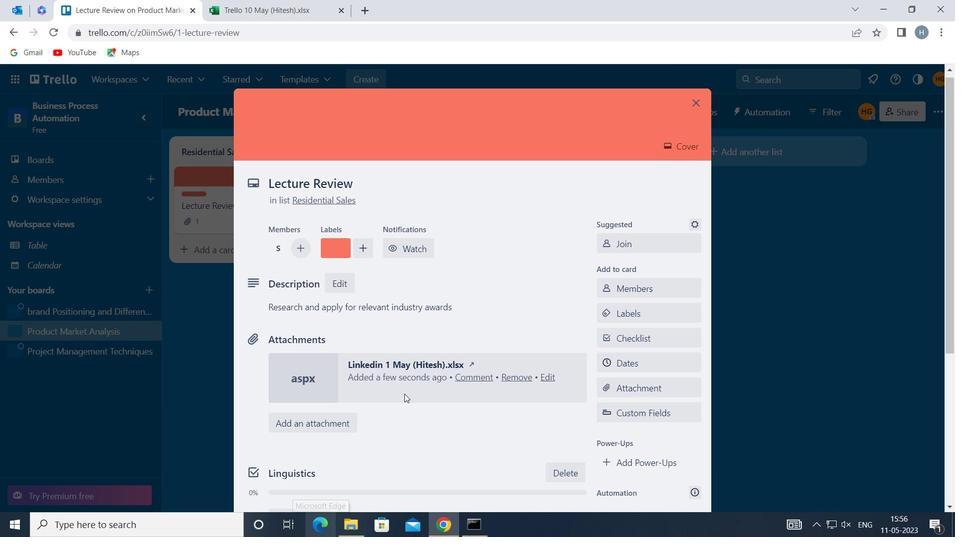 
Action: Mouse scrolled (421, 383) with delta (0, 0)
Screenshot: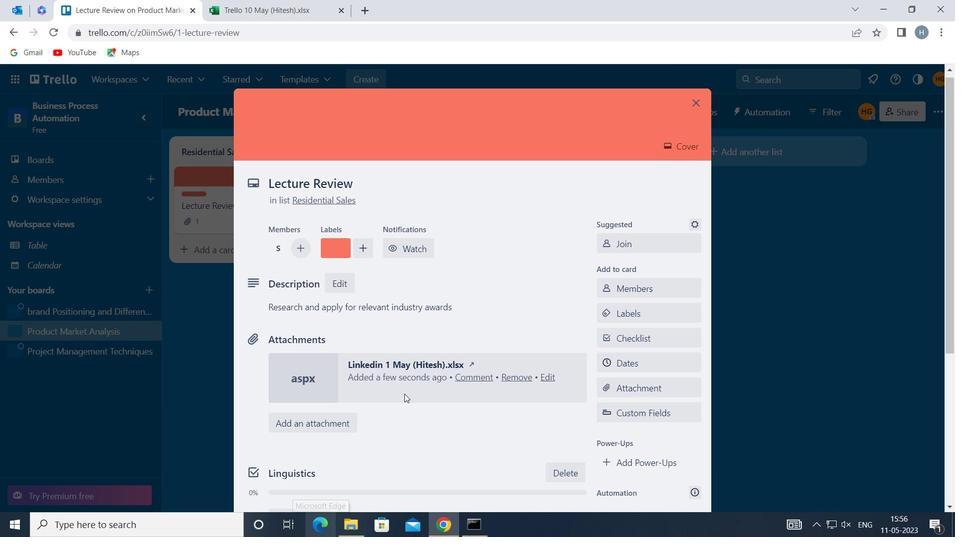 
Action: Mouse moved to (423, 384)
Screenshot: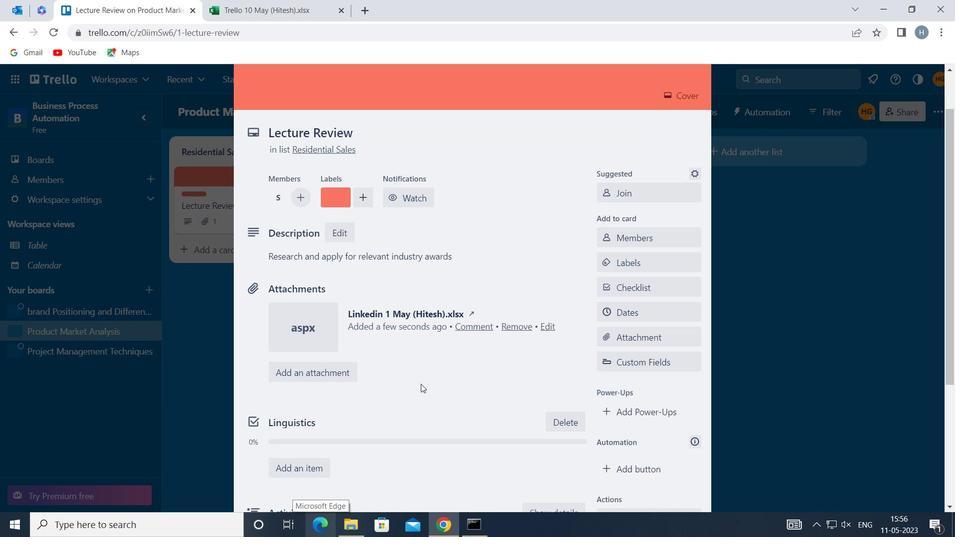 
Action: Mouse scrolled (423, 383) with delta (0, 0)
Screenshot: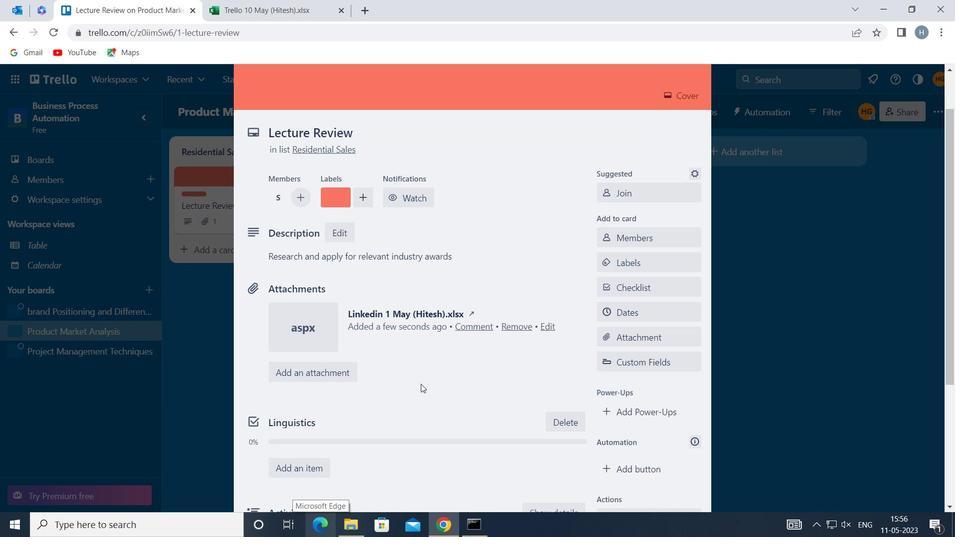 
Action: Mouse moved to (486, 353)
Screenshot: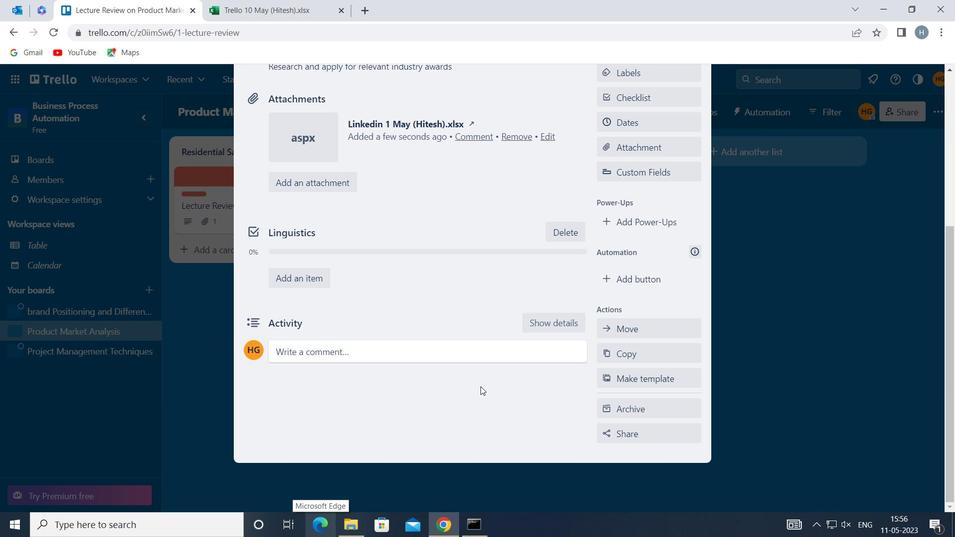 
Action: Mouse pressed left at (486, 353)
Screenshot: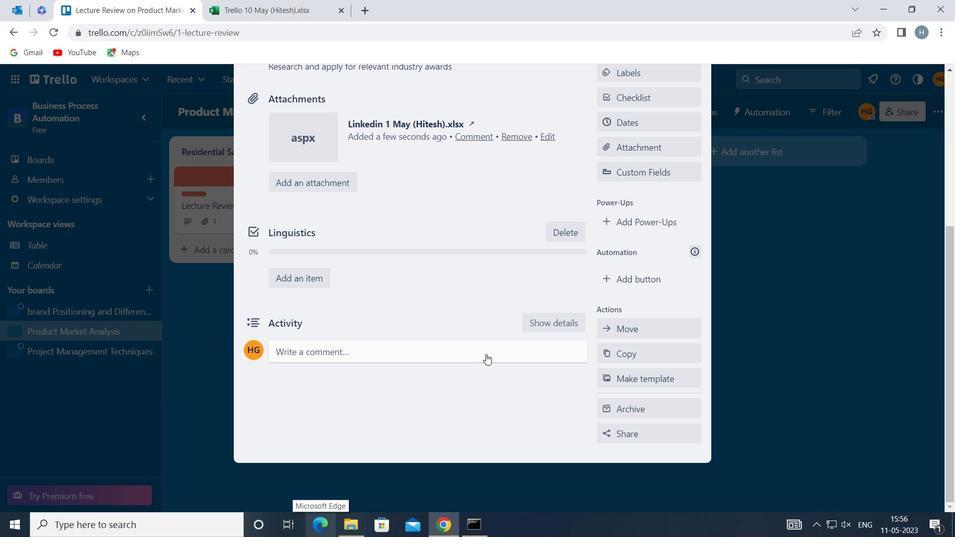 
Action: Mouse moved to (454, 388)
Screenshot: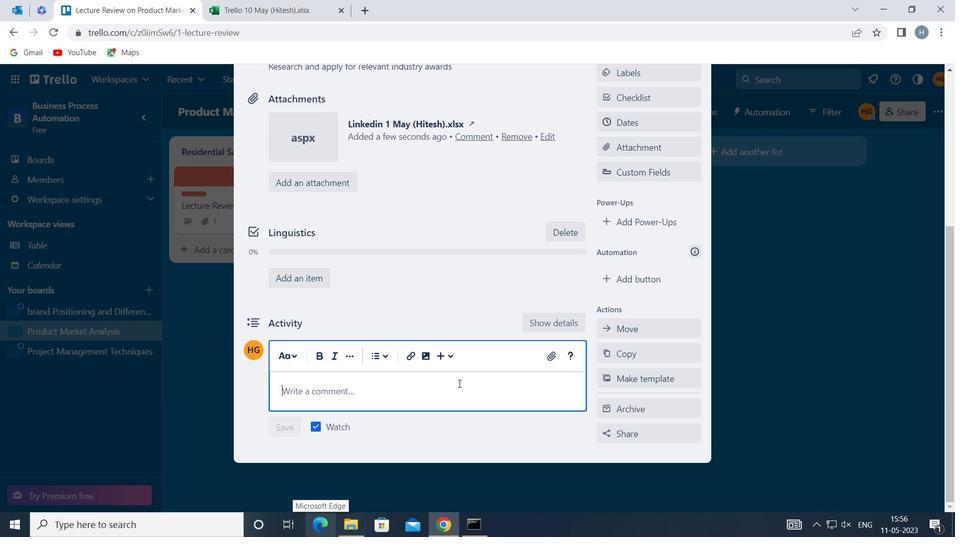 
Action: Mouse pressed left at (454, 388)
Screenshot: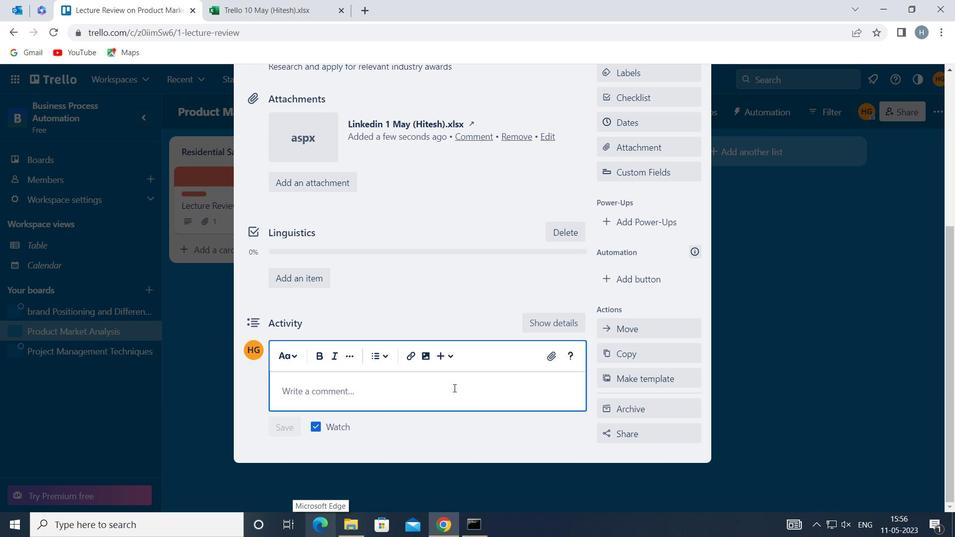 
Action: Key pressed <Key.shift>THIS<Key.space>TASK<Key.space>REQUIRES<Key.space>US<Key.space>TO<Key.space>STAY<Key.space>FOCUSED<Key.space>ON<Key.space>THE<Key.space>END<Key.space>GOAL<Key.space>AND<Key.space>NOT<Key.space>GET<Key.space>SIDETRACKED<Key.space>BY<Key.space>DISTRACTION
Screenshot: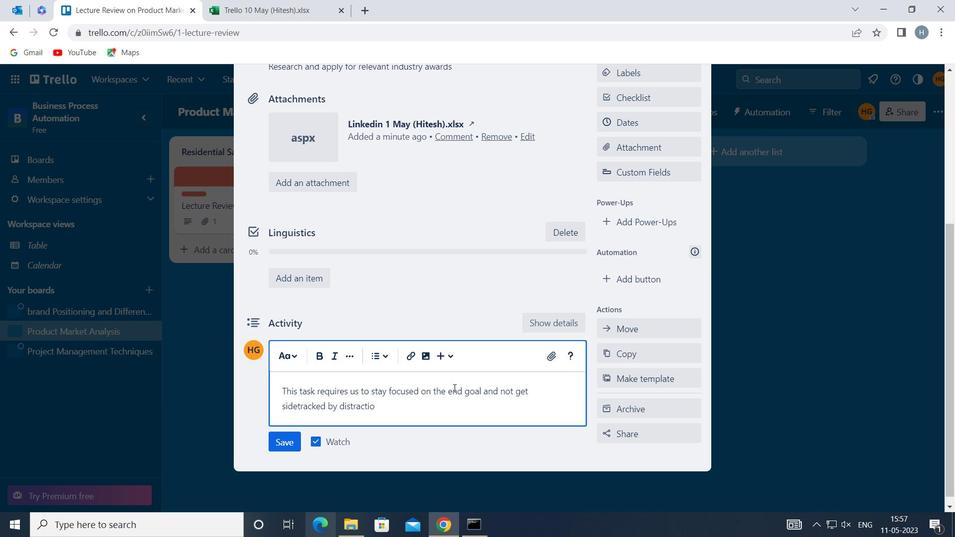 
Action: Mouse moved to (413, 405)
Screenshot: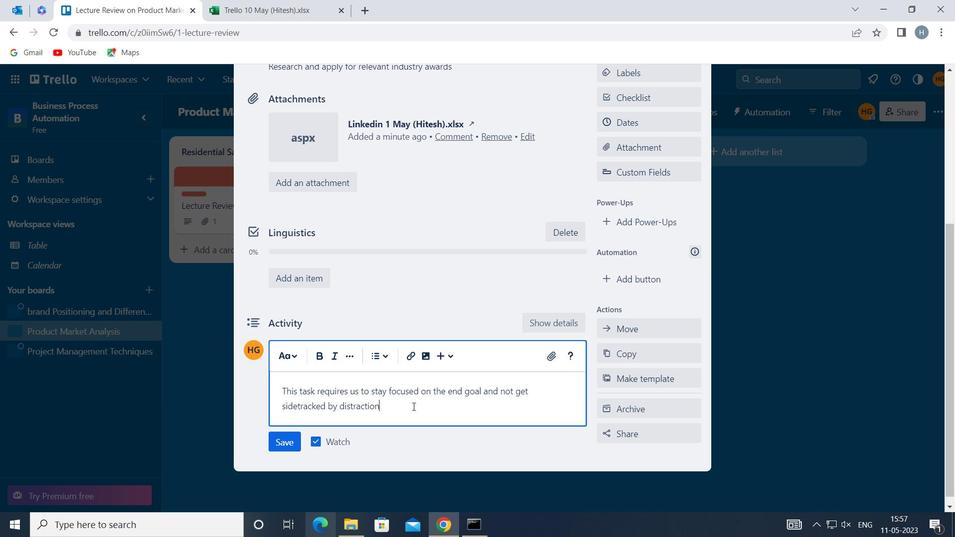 
Action: Key pressed S
Screenshot: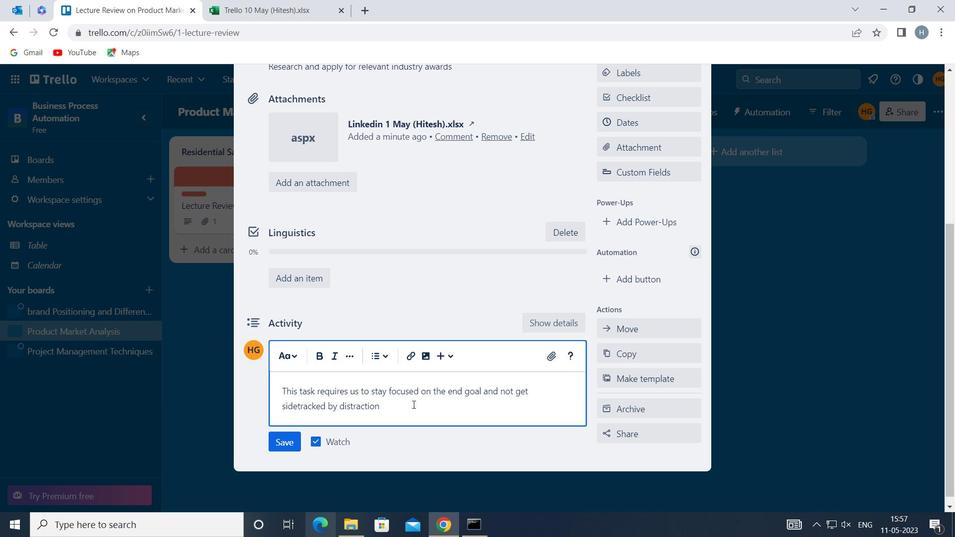 
Action: Mouse moved to (285, 443)
Screenshot: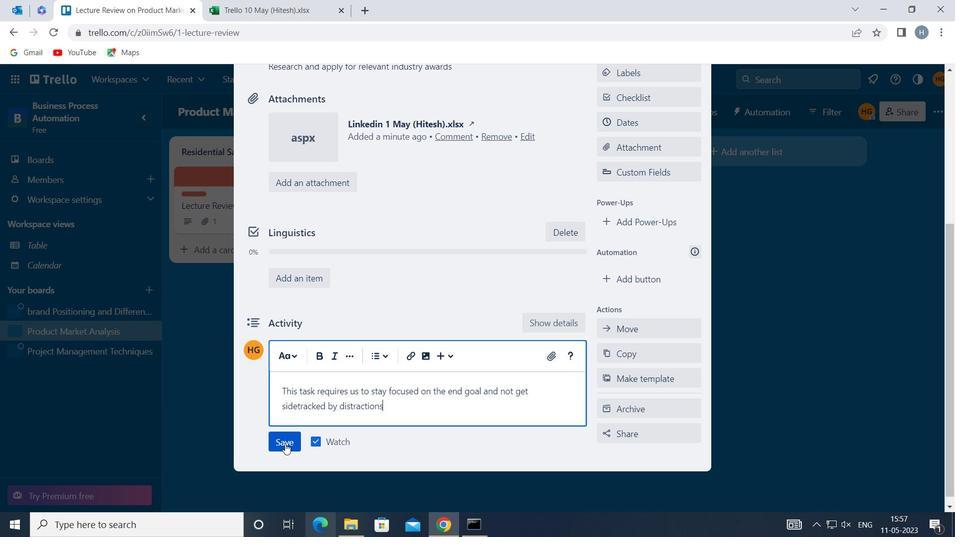 
Action: Mouse pressed left at (285, 443)
Screenshot: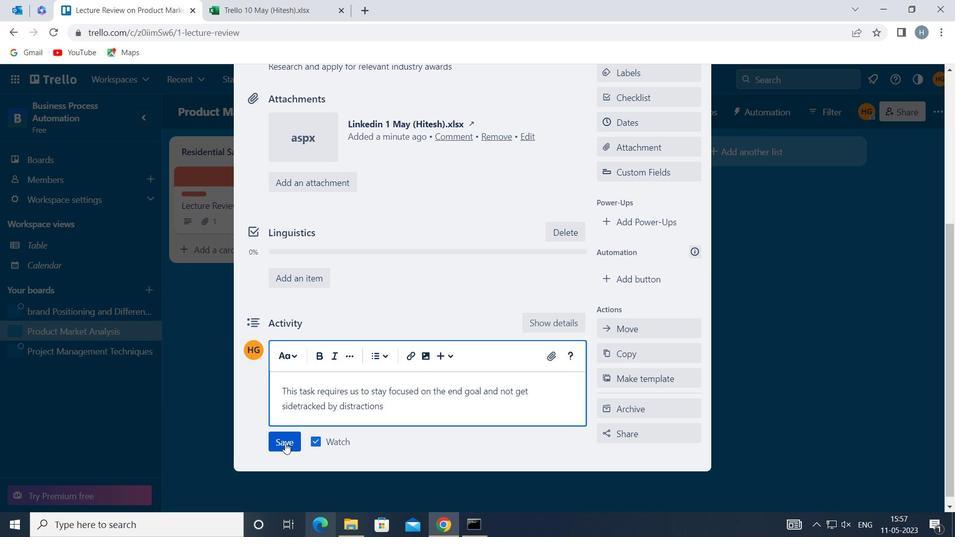 
Action: Mouse moved to (628, 125)
Screenshot: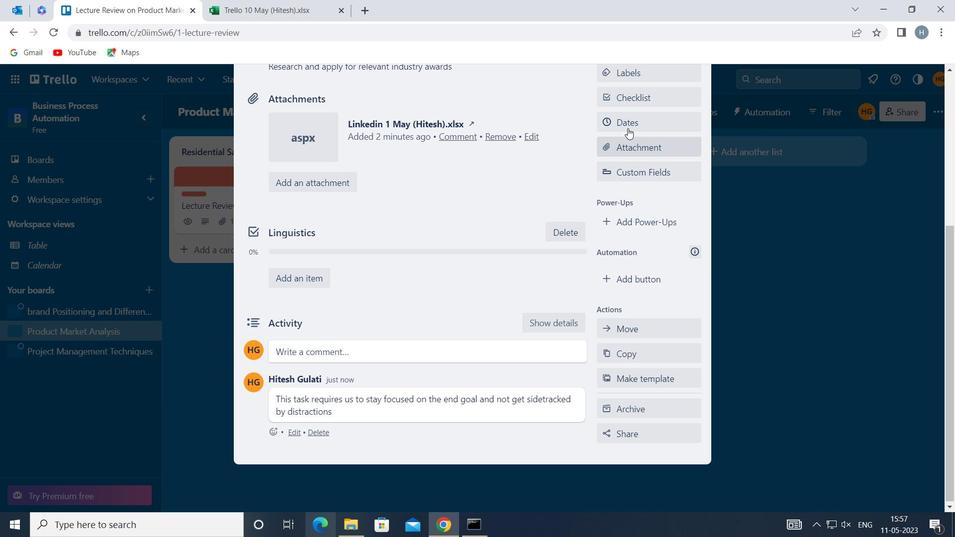 
Action: Mouse pressed left at (628, 125)
Screenshot: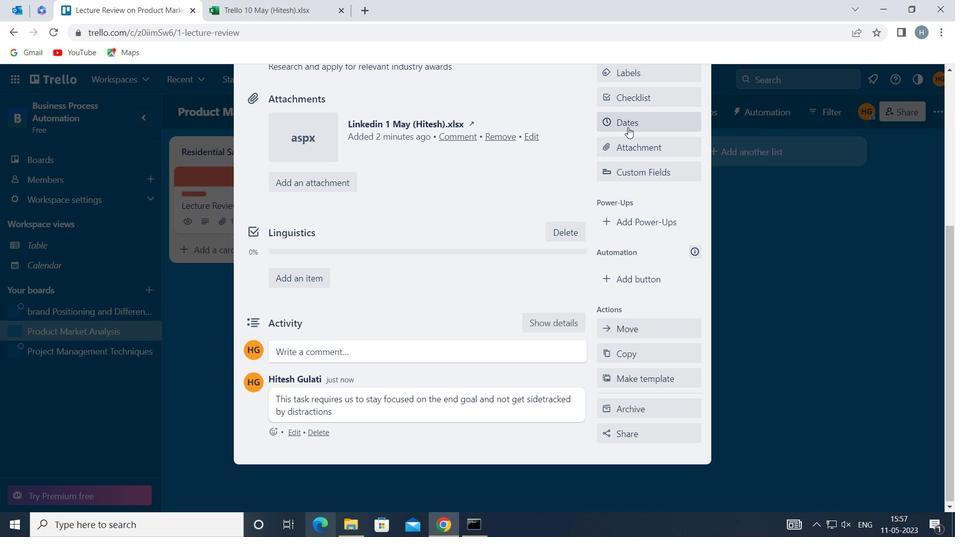 
Action: Mouse moved to (610, 332)
Screenshot: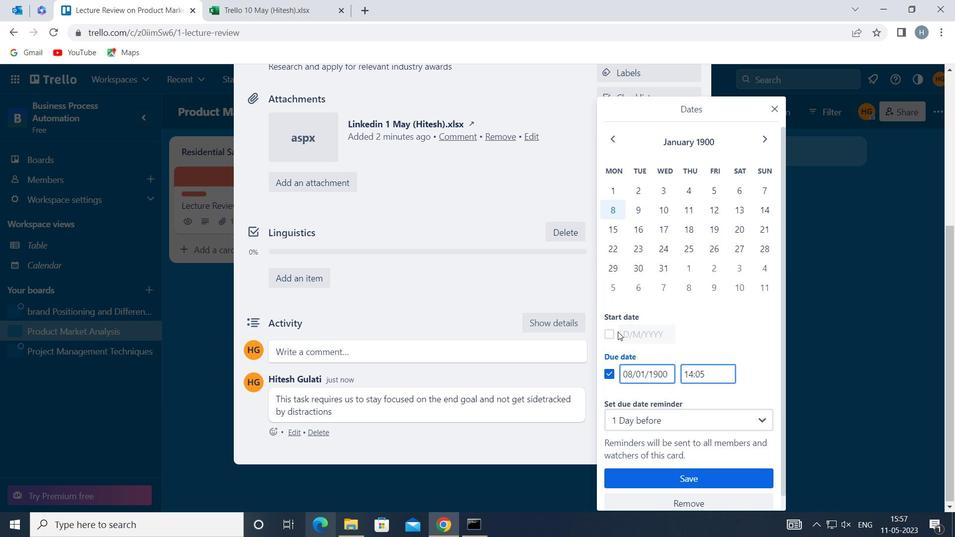 
Action: Mouse pressed left at (610, 332)
Screenshot: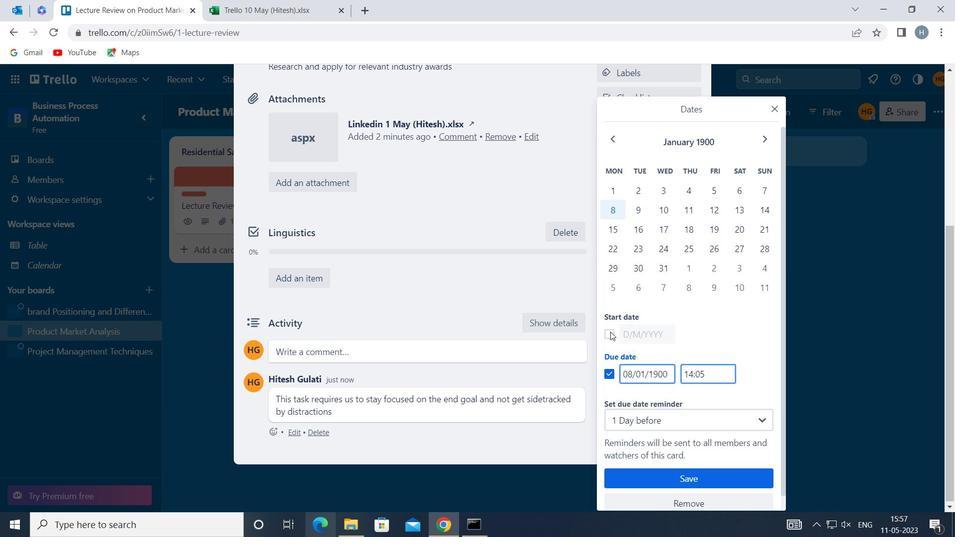 
Action: Mouse moved to (625, 334)
Screenshot: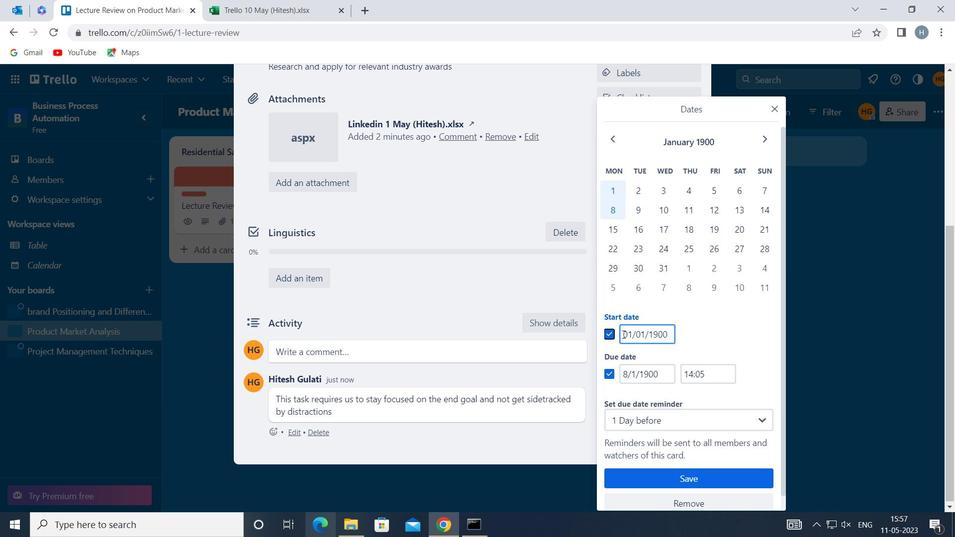 
Action: Mouse pressed left at (625, 334)
Screenshot: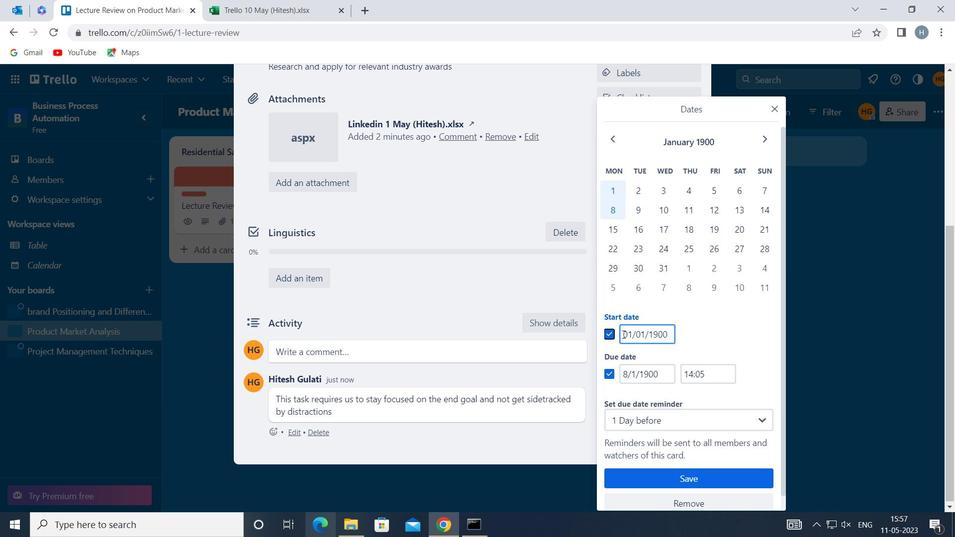 
Action: Mouse moved to (663, 335)
Screenshot: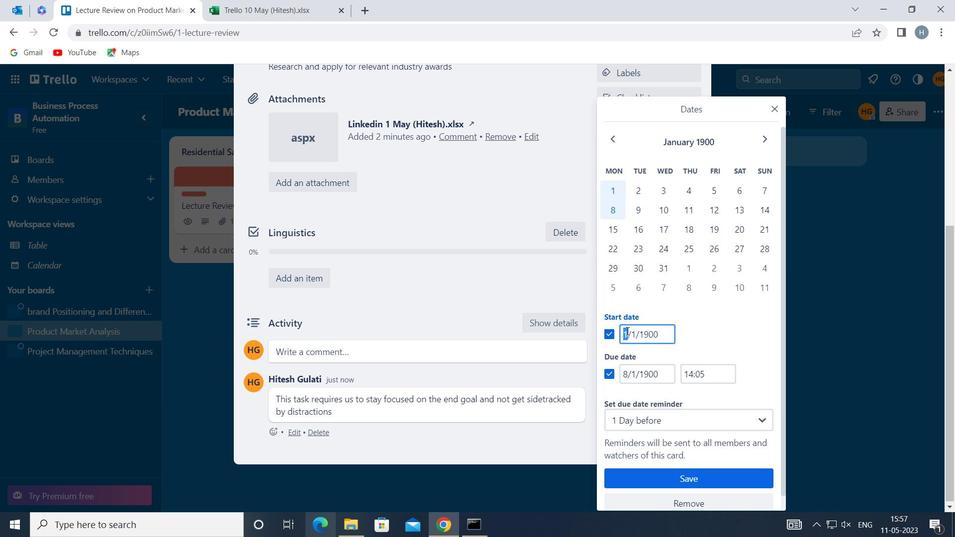 
Action: Key pressed <Key.backspace>
Screenshot: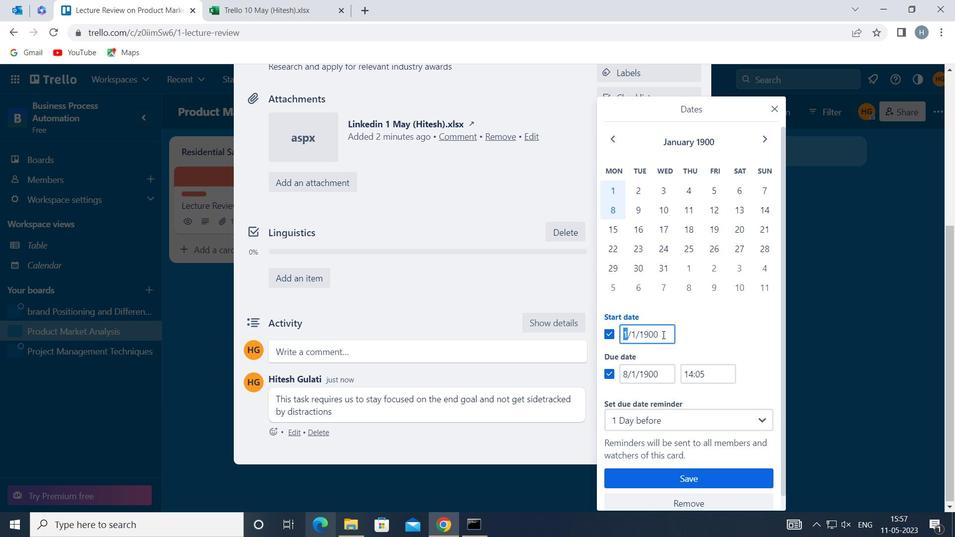 
Action: Mouse moved to (661, 333)
Screenshot: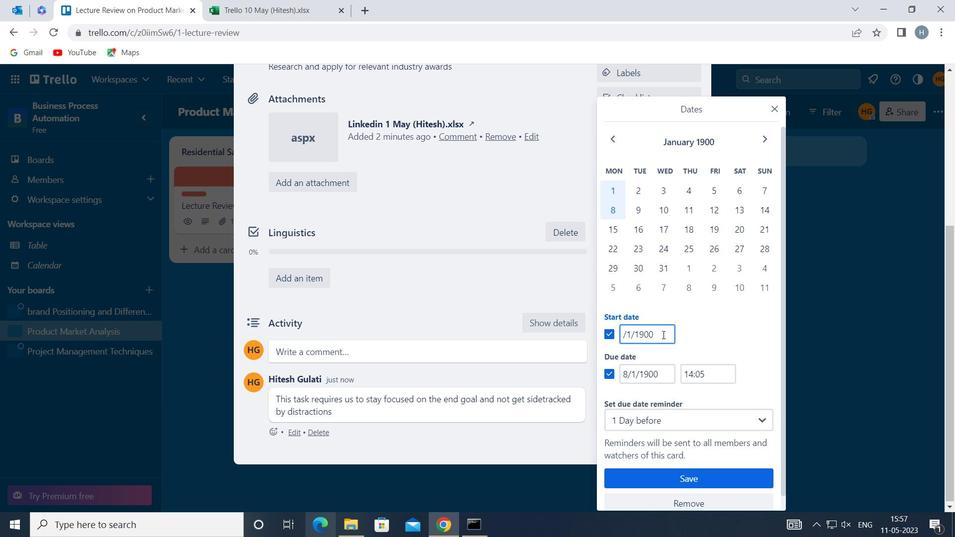
Action: Key pressed 2
Screenshot: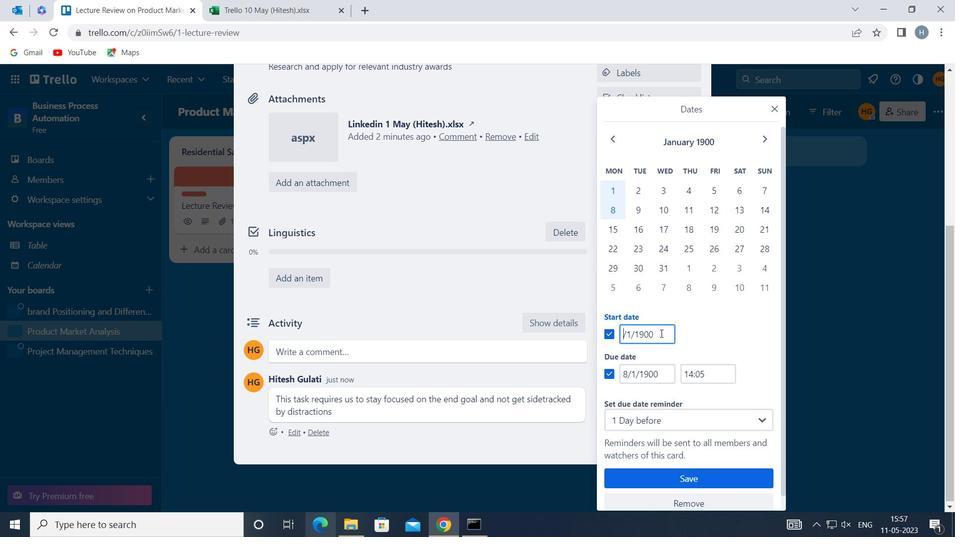 
Action: Mouse moved to (623, 373)
Screenshot: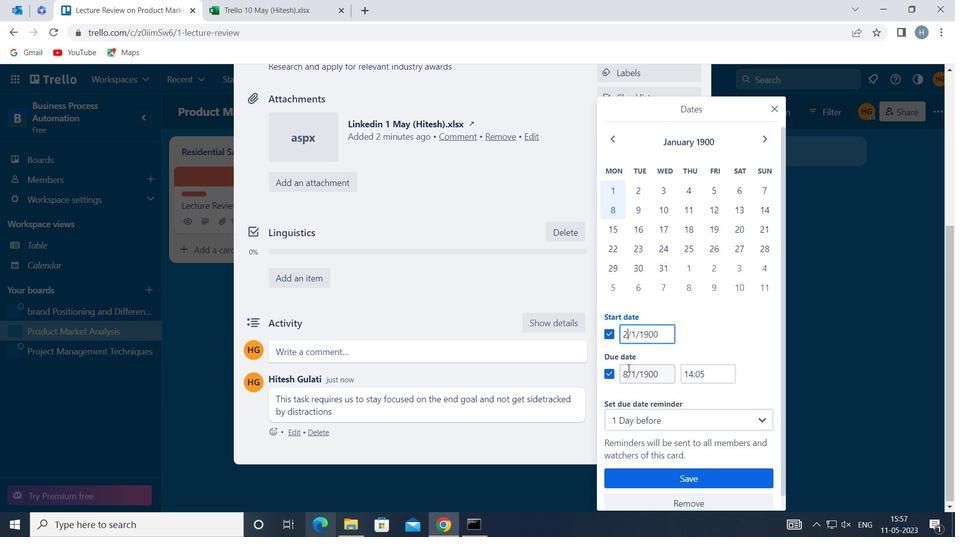 
Action: Mouse pressed left at (623, 373)
Screenshot: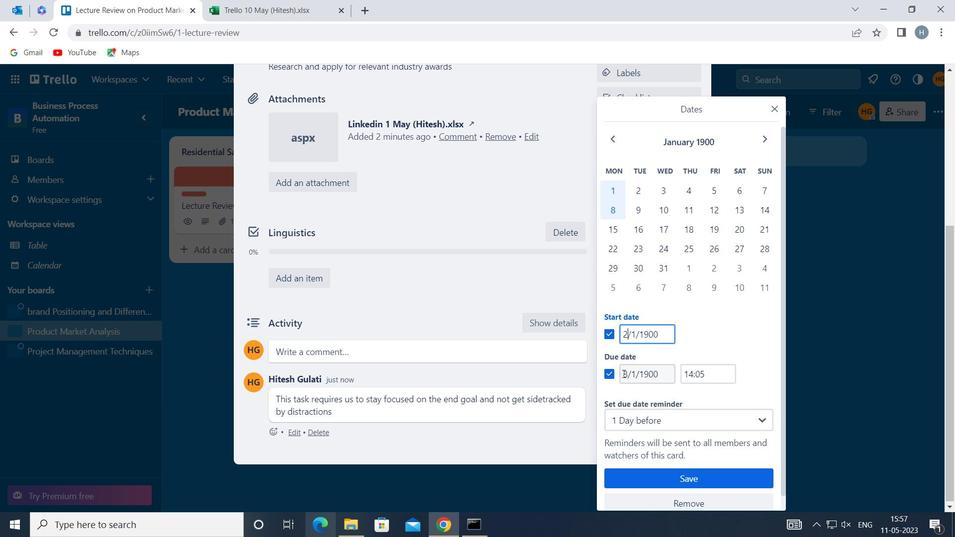 
Action: Mouse moved to (629, 373)
Screenshot: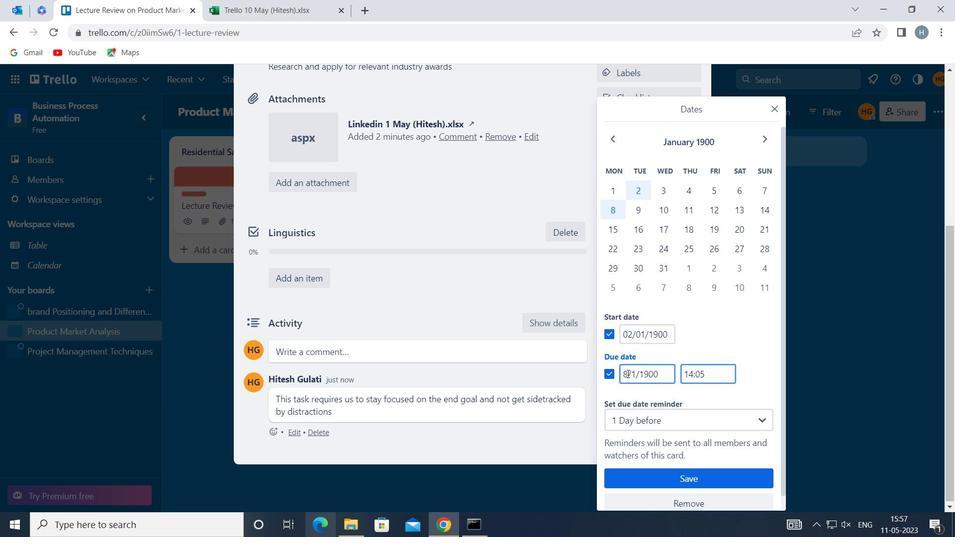 
Action: Mouse pressed left at (629, 373)
Screenshot: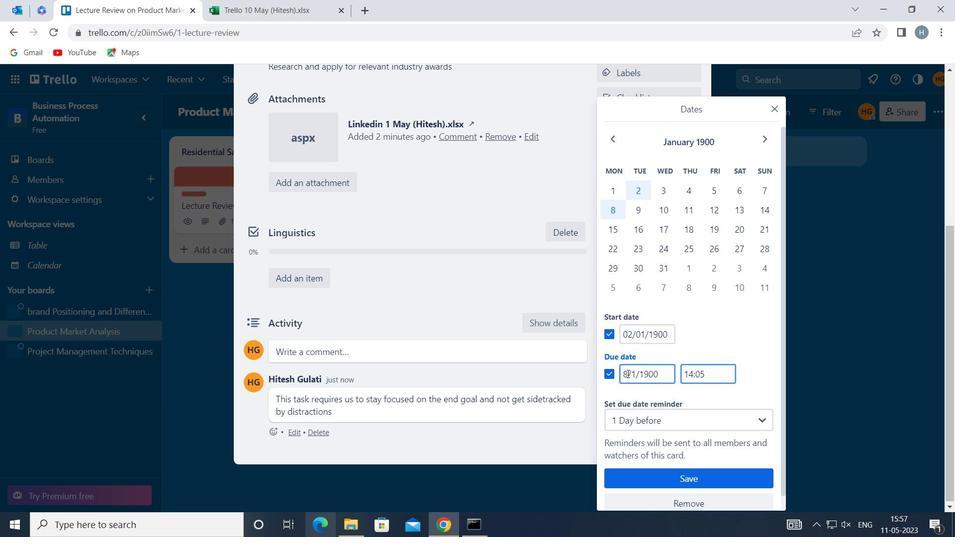 
Action: Mouse moved to (629, 373)
Screenshot: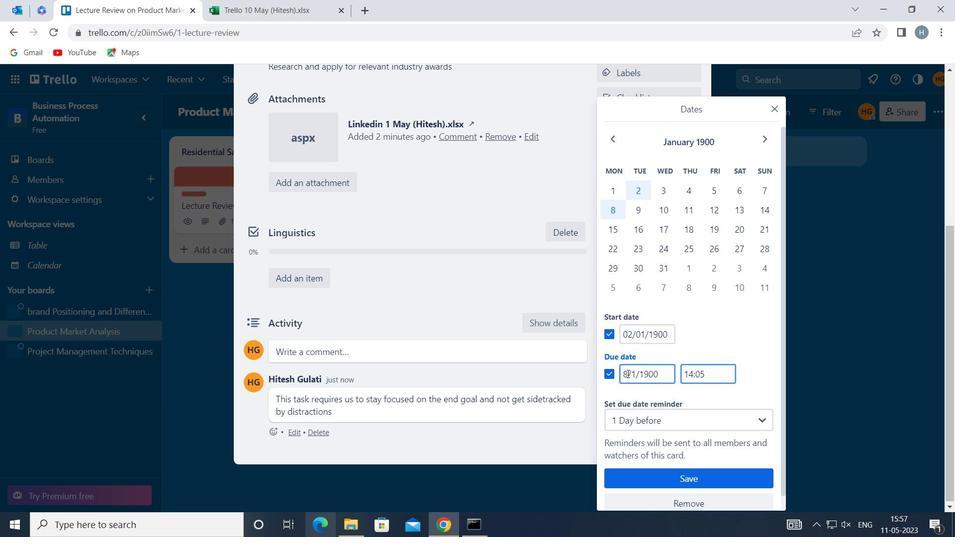 
Action: Key pressed <Key.backspace>9
Screenshot: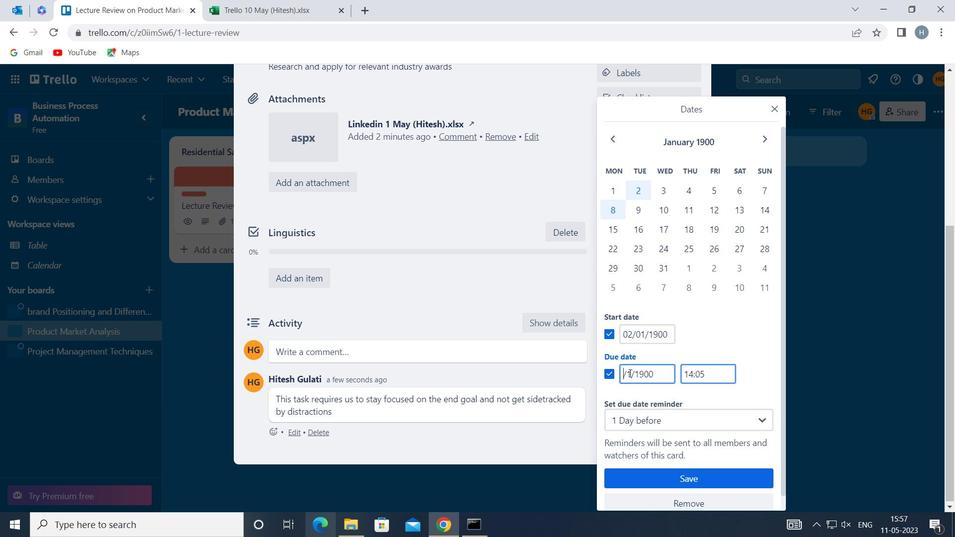 
Action: Mouse moved to (696, 478)
Screenshot: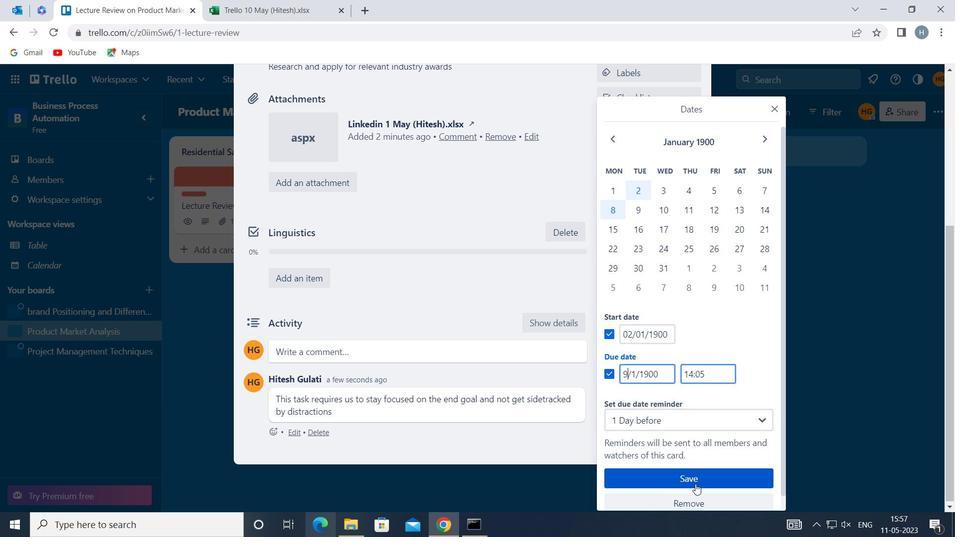 
Action: Mouse pressed left at (696, 478)
Screenshot: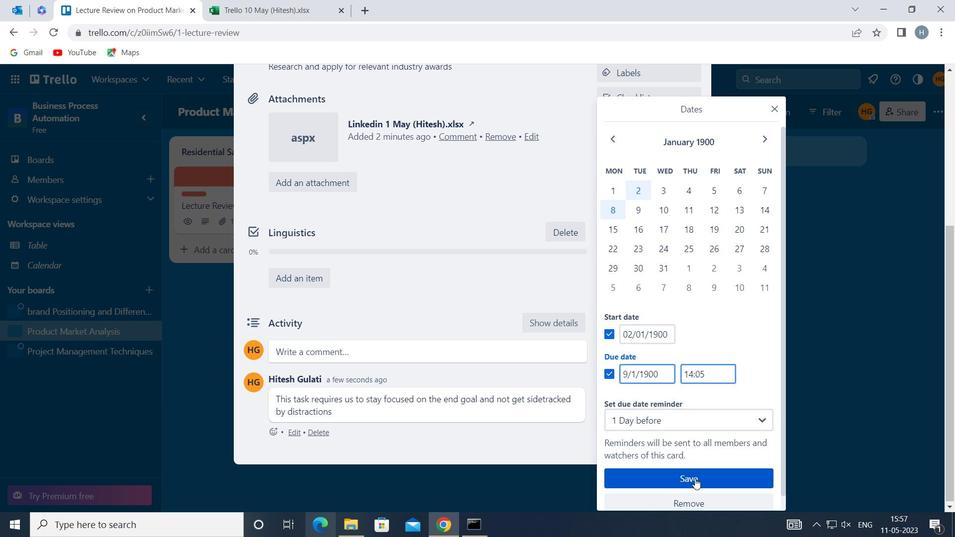 
Action: Mouse moved to (493, 261)
Screenshot: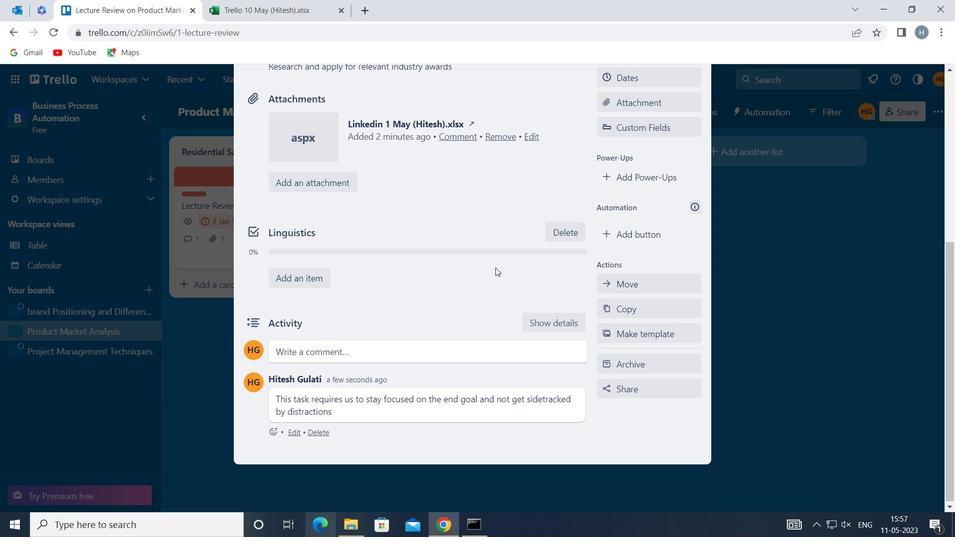 
